 Task: Create a task  Develop a new mobile app for a delivery service , assign it to team member softage.2@softage.net in the project AgileDream and update the status of the task to  On Track  , set the priority of the task to Low
Action: Mouse moved to (70, 52)
Screenshot: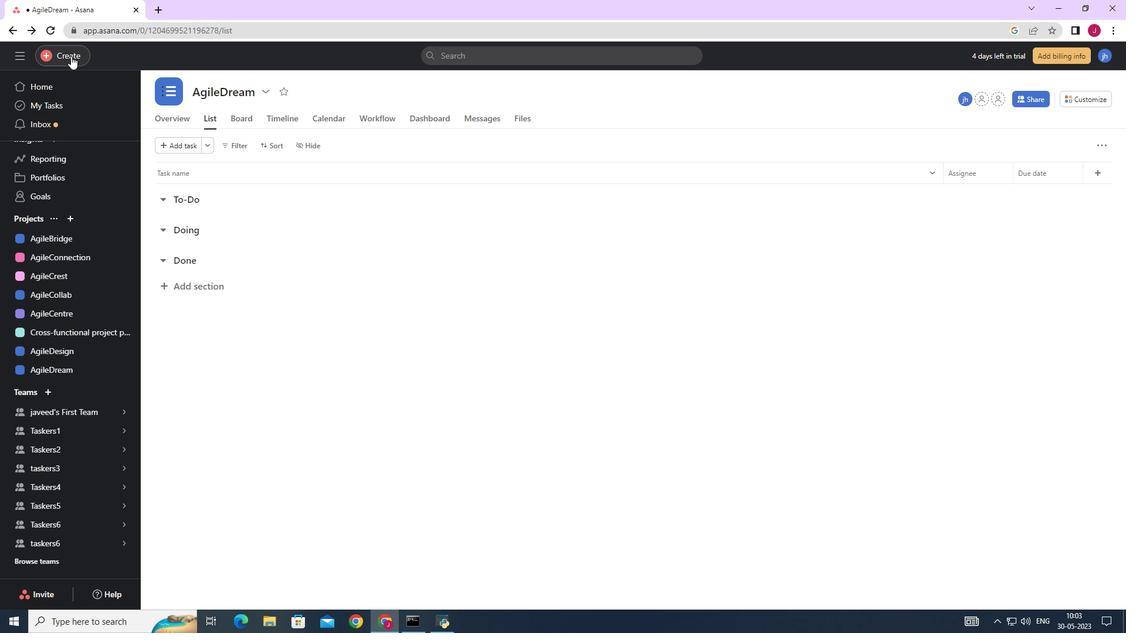 
Action: Mouse pressed left at (70, 52)
Screenshot: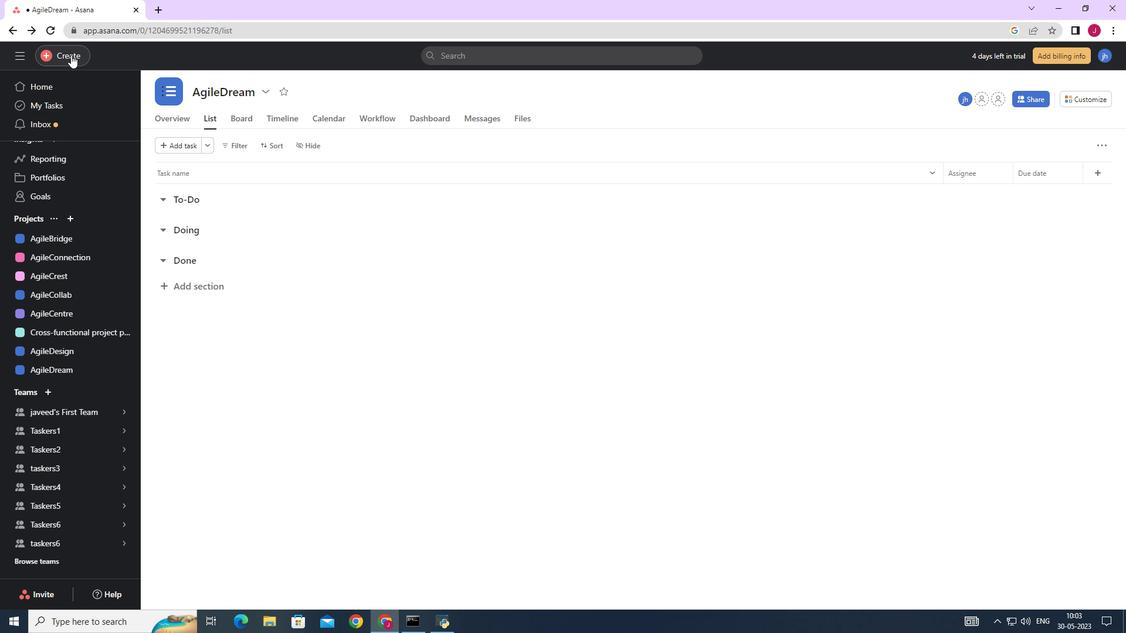 
Action: Mouse moved to (127, 55)
Screenshot: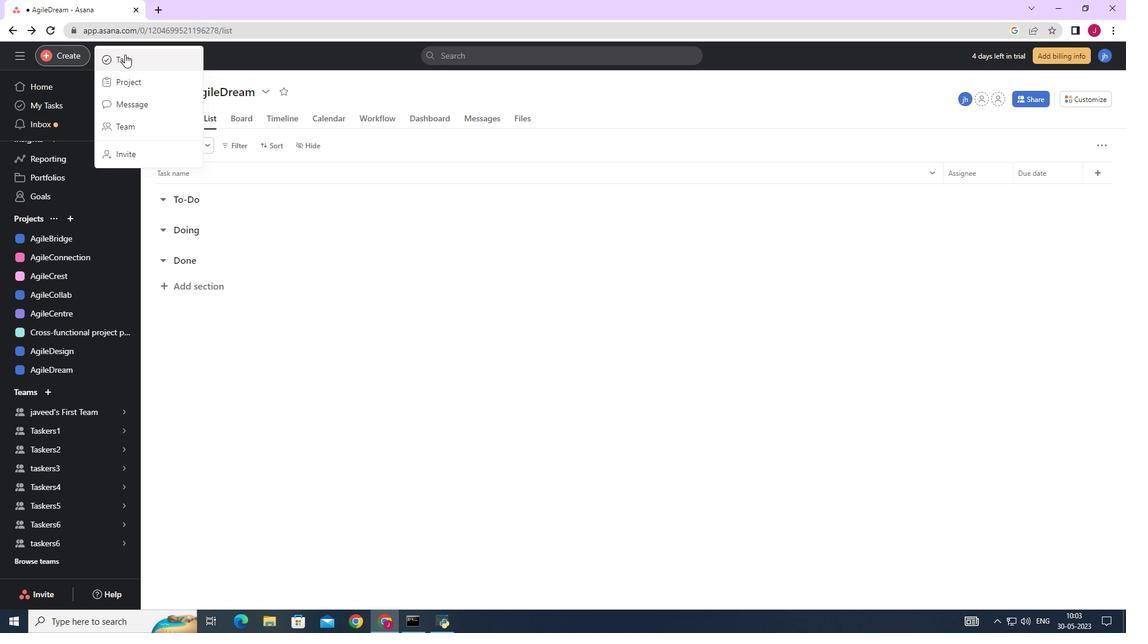 
Action: Mouse pressed left at (127, 55)
Screenshot: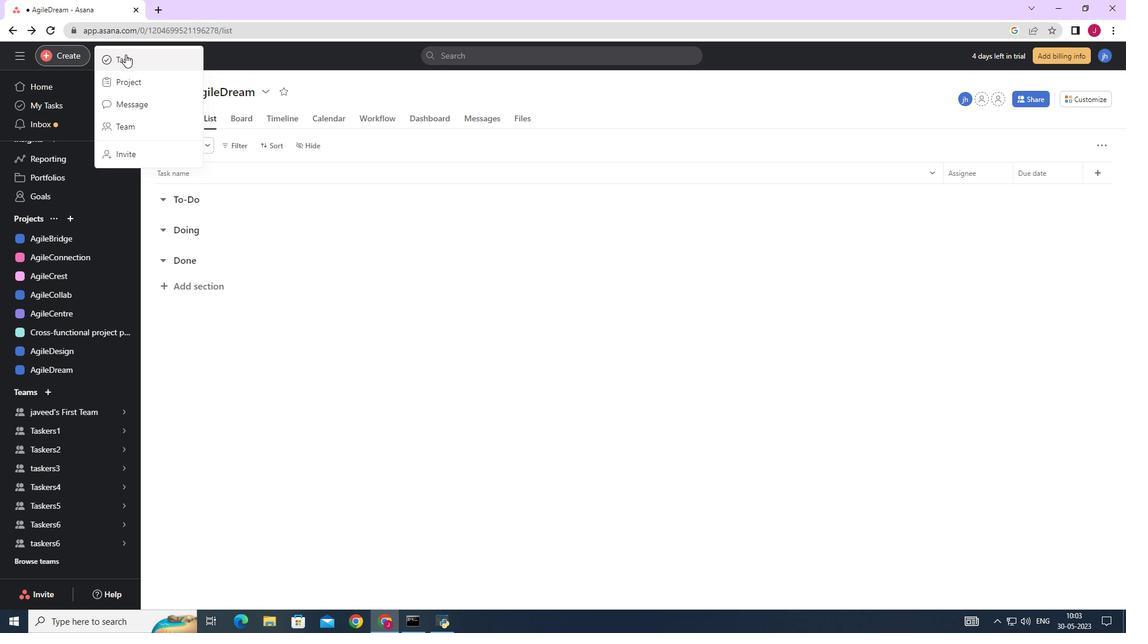
Action: Mouse moved to (917, 385)
Screenshot: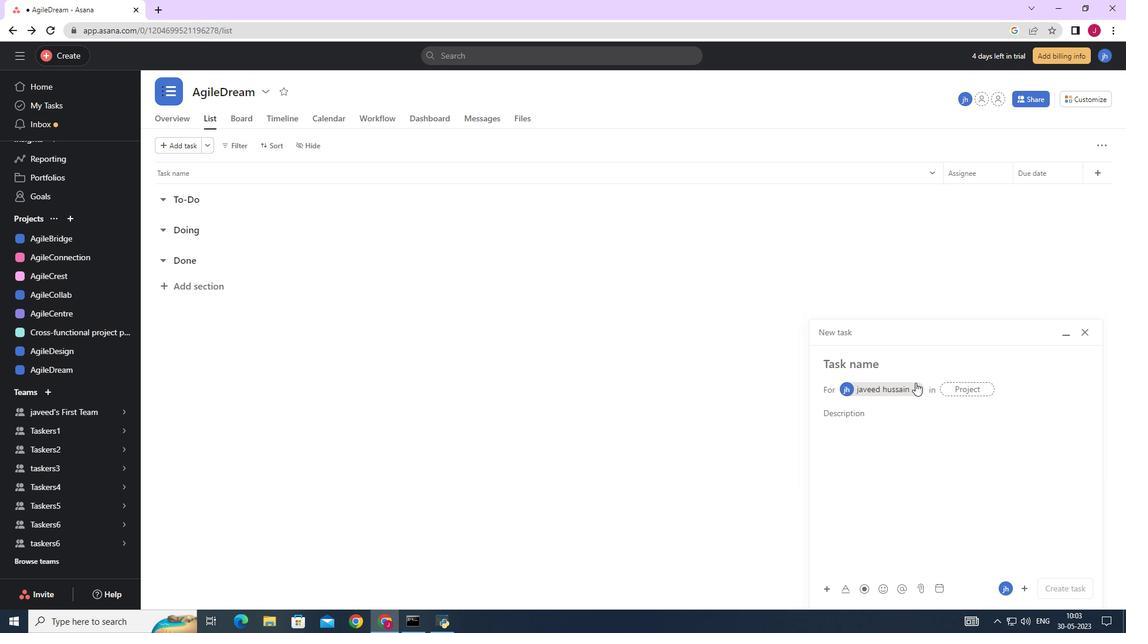 
Action: Mouse pressed left at (917, 385)
Screenshot: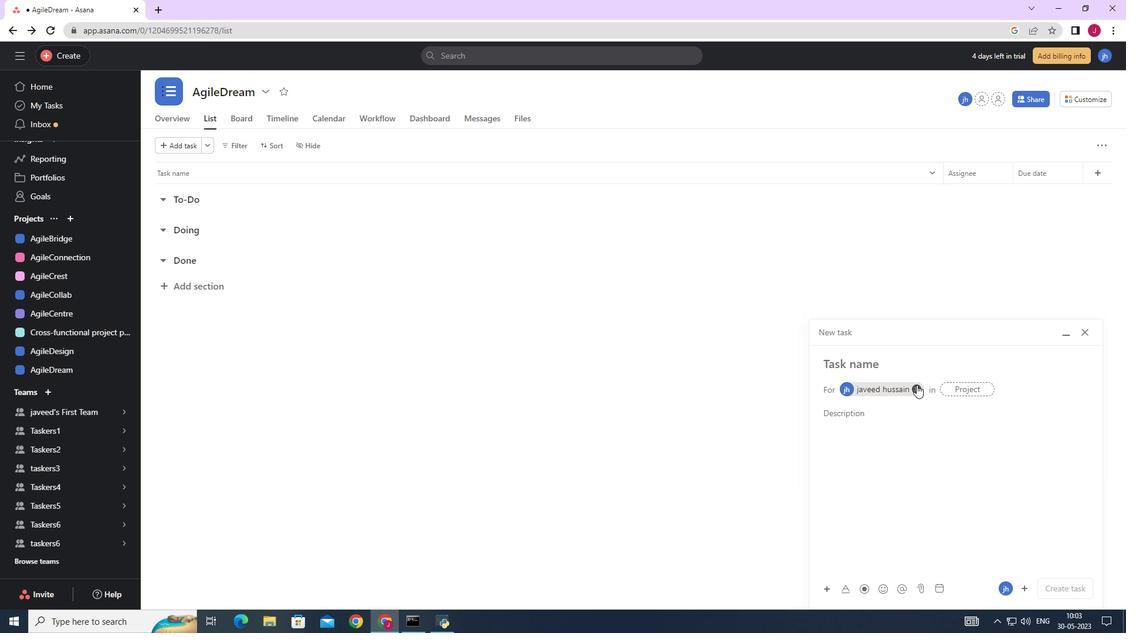 
Action: Mouse moved to (850, 362)
Screenshot: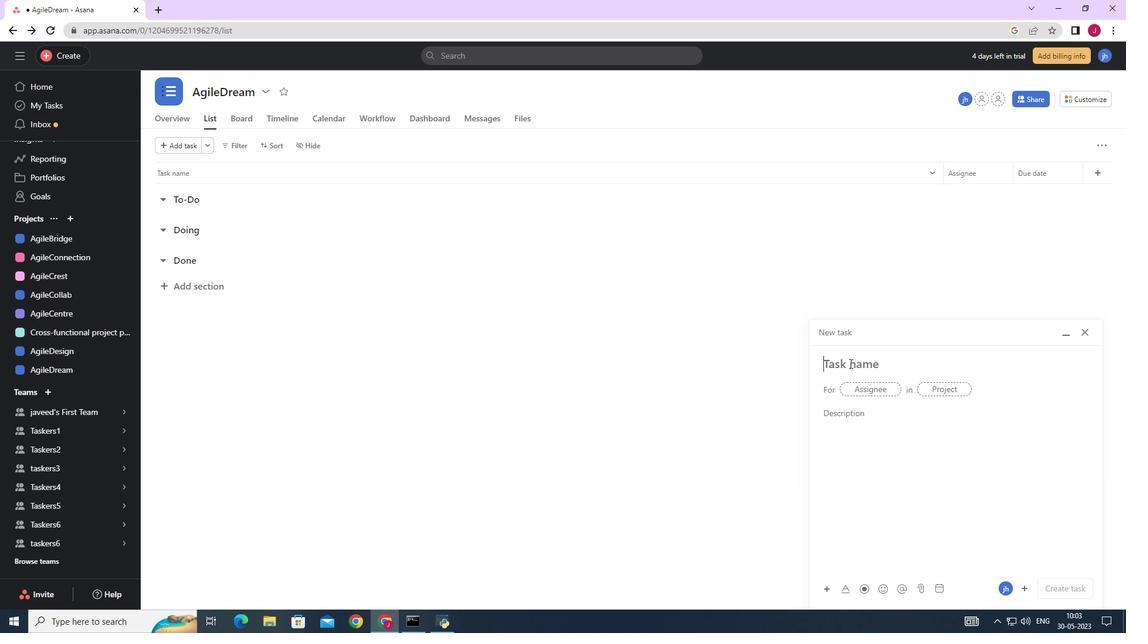 
Action: Key pressed <Key.caps_lock>D<Key.caps_lock>ev<Key.backspace>velop<Key.space>a<Key.space>new<Key.space>mobile<Key.space>app<Key.space>for<Key.space>a<Key.space>delivery<Key.space>service
Screenshot: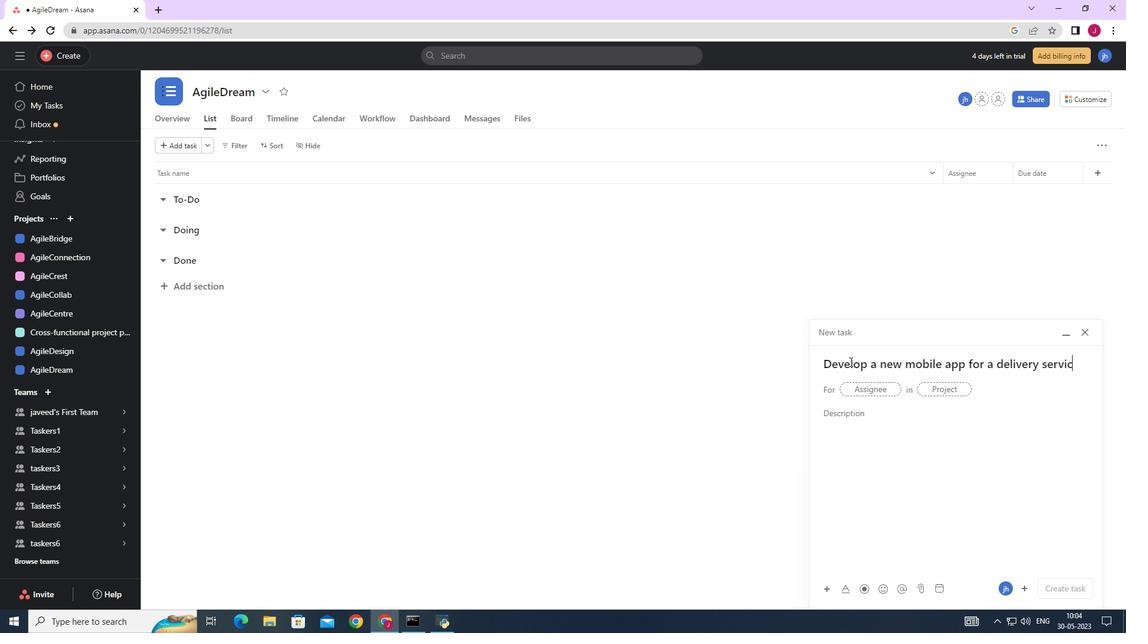 
Action: Mouse moved to (868, 391)
Screenshot: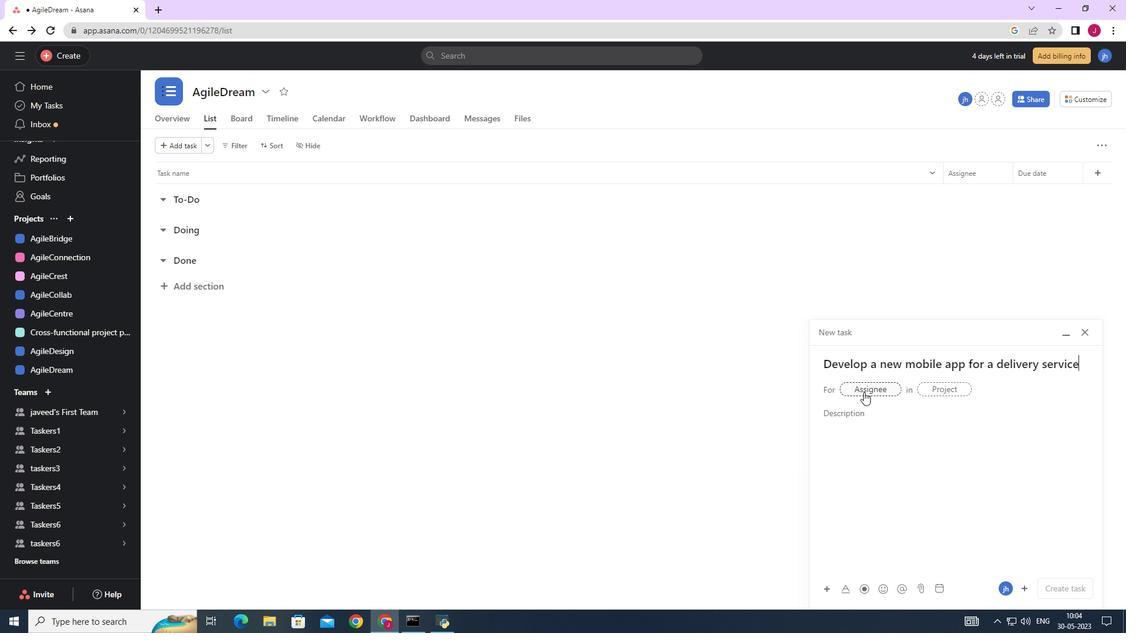 
Action: Mouse pressed left at (868, 391)
Screenshot: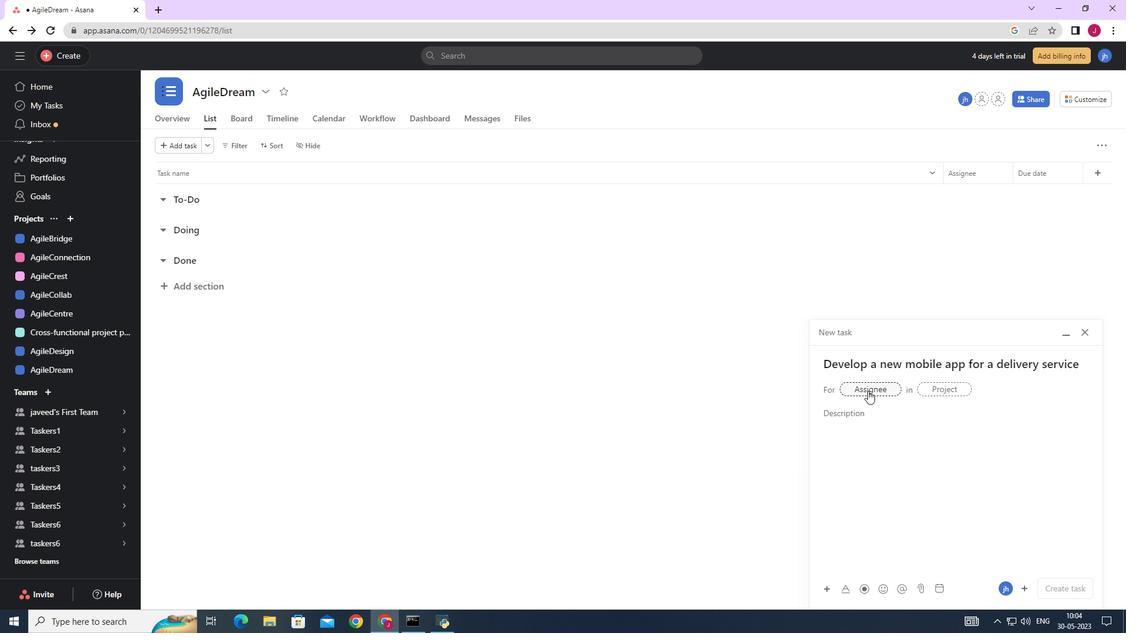 
Action: Key pressed softage.2
Screenshot: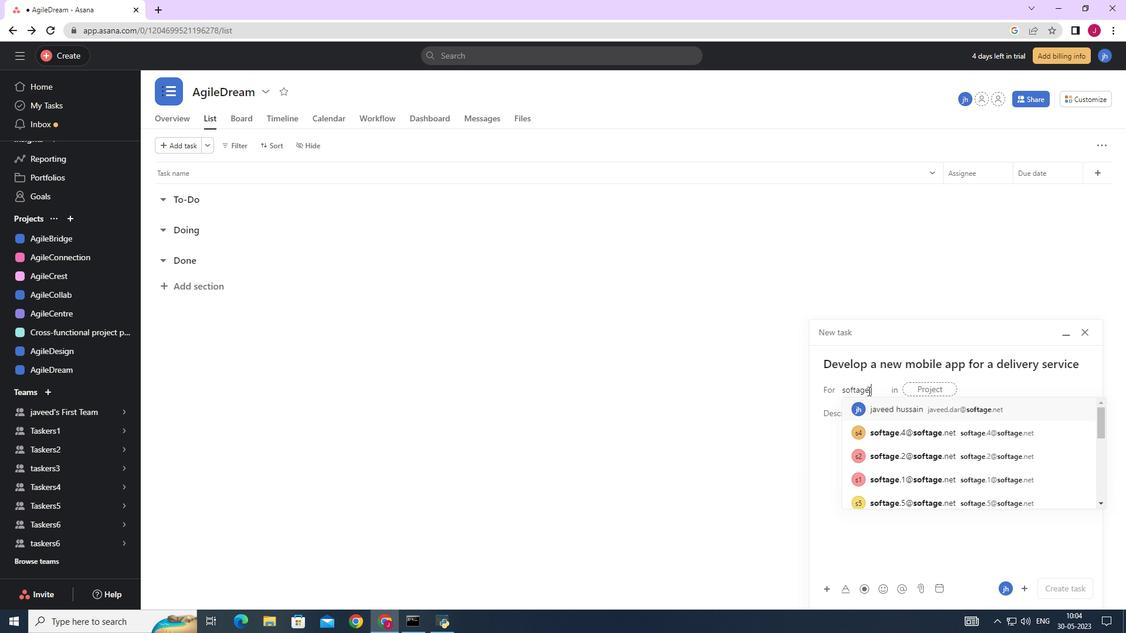 
Action: Mouse moved to (923, 405)
Screenshot: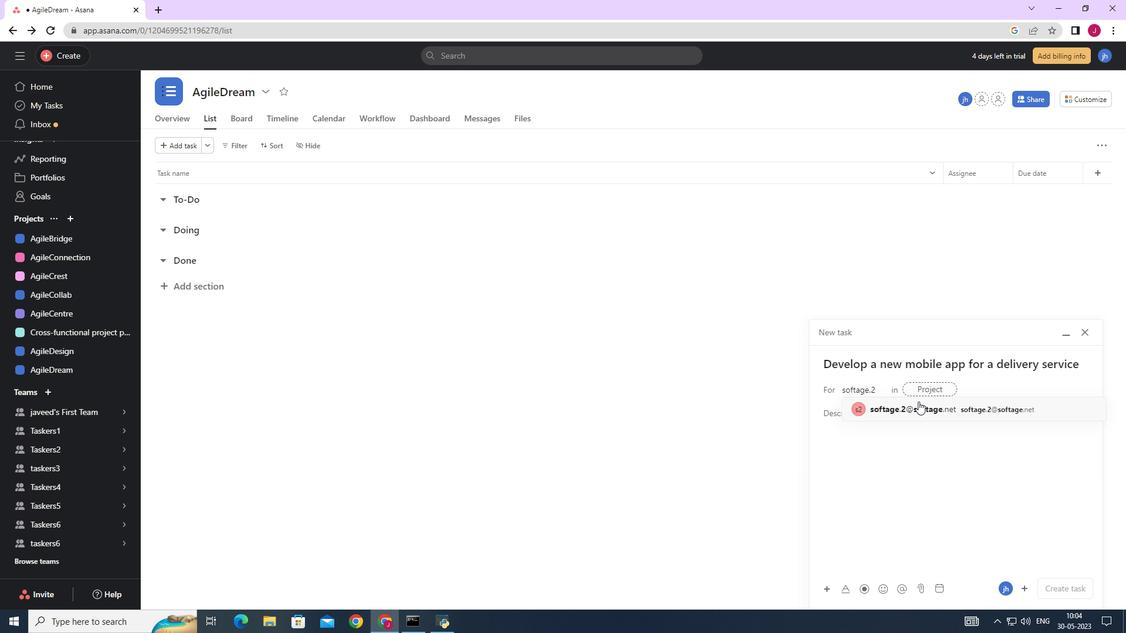 
Action: Mouse pressed left at (923, 405)
Screenshot: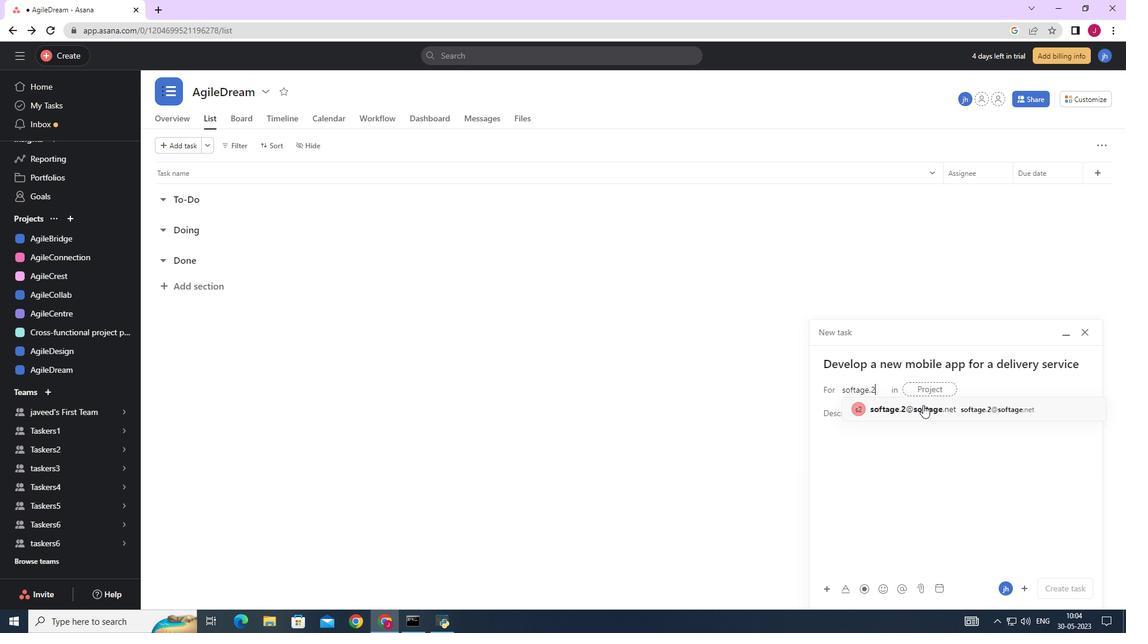
Action: Mouse moved to (775, 419)
Screenshot: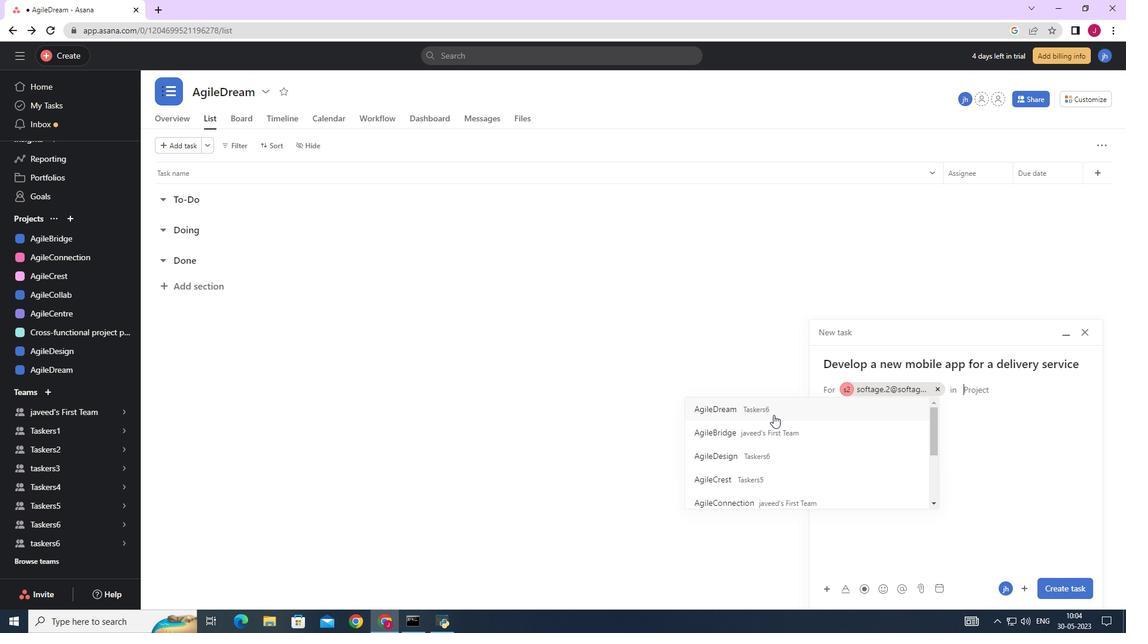 
Action: Mouse scrolled (775, 420) with delta (0, 0)
Screenshot: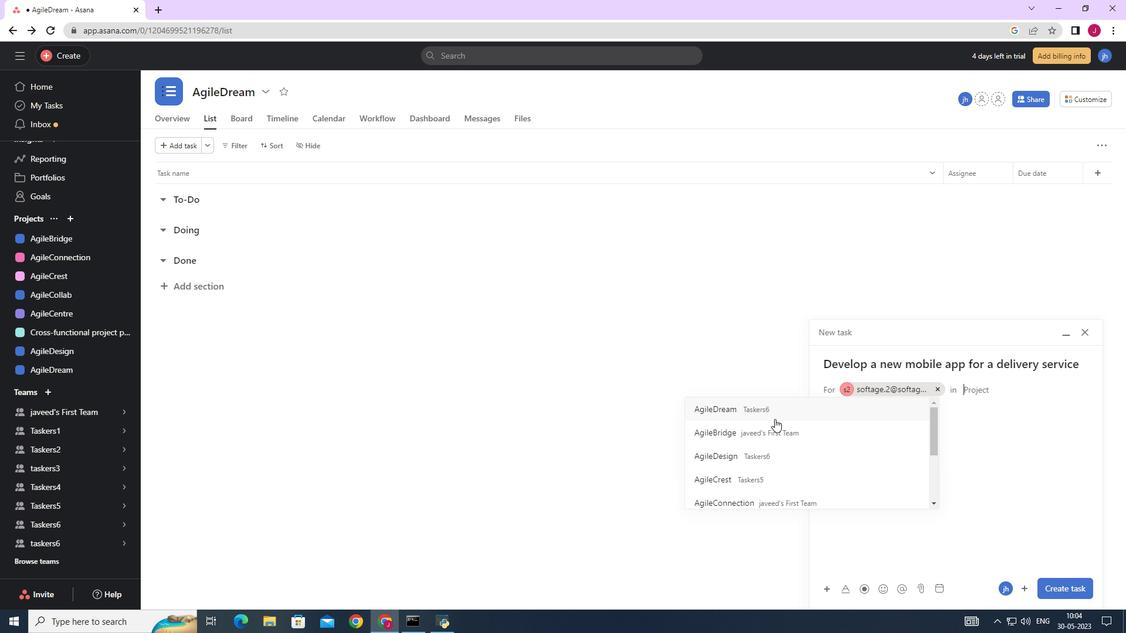 
Action: Mouse scrolled (775, 420) with delta (0, 0)
Screenshot: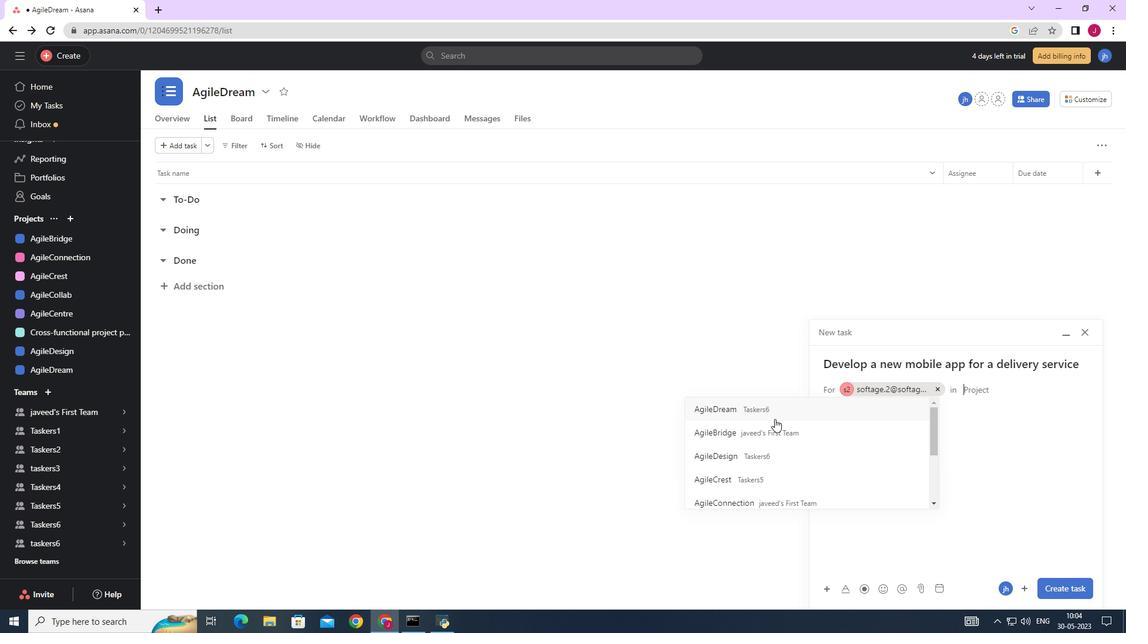 
Action: Mouse moved to (769, 406)
Screenshot: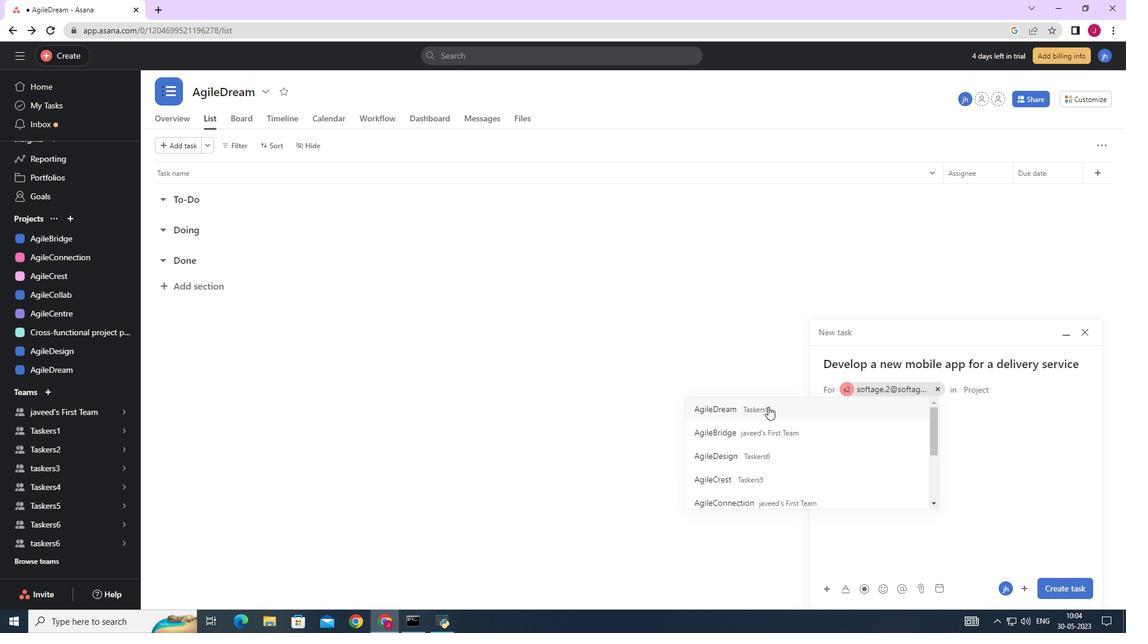 
Action: Mouse pressed left at (769, 406)
Screenshot: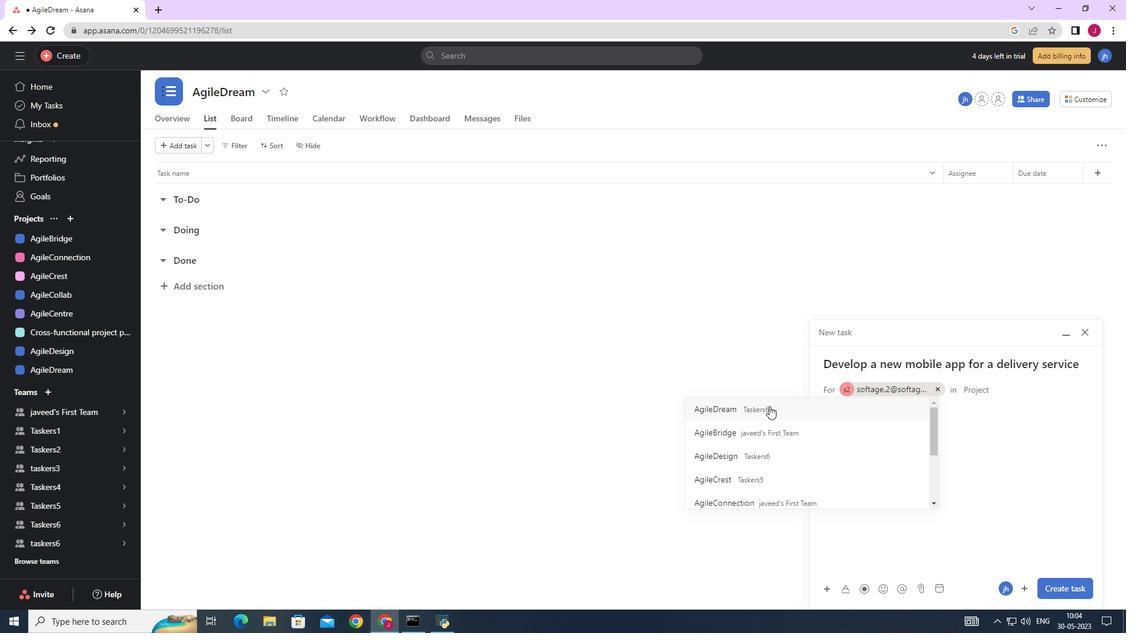 
Action: Mouse moved to (1064, 590)
Screenshot: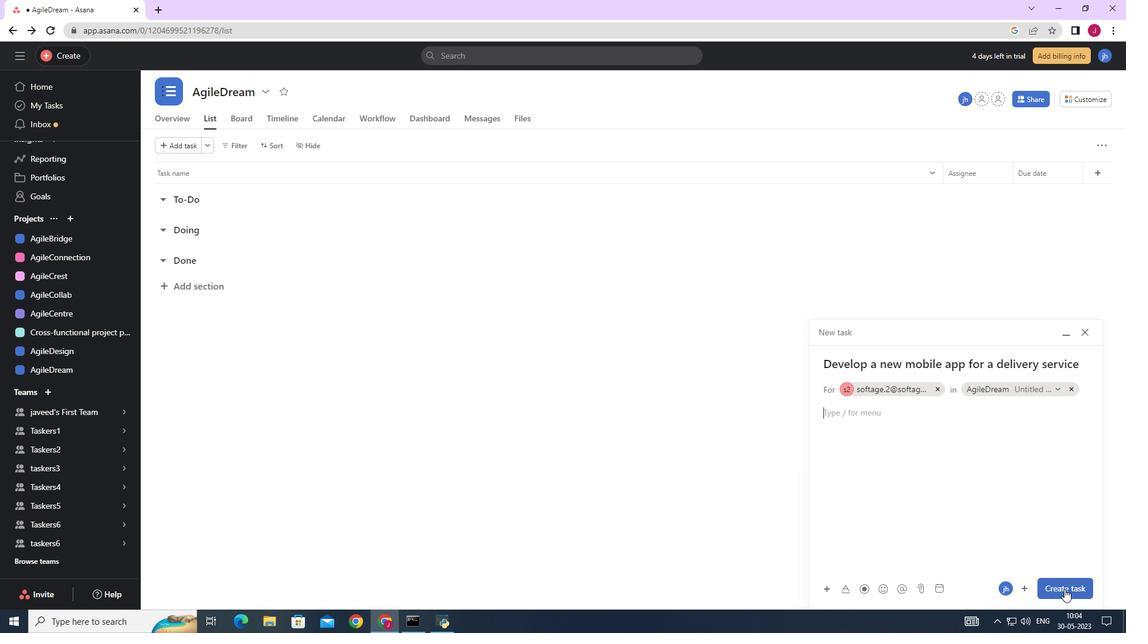 
Action: Mouse pressed left at (1064, 590)
Screenshot: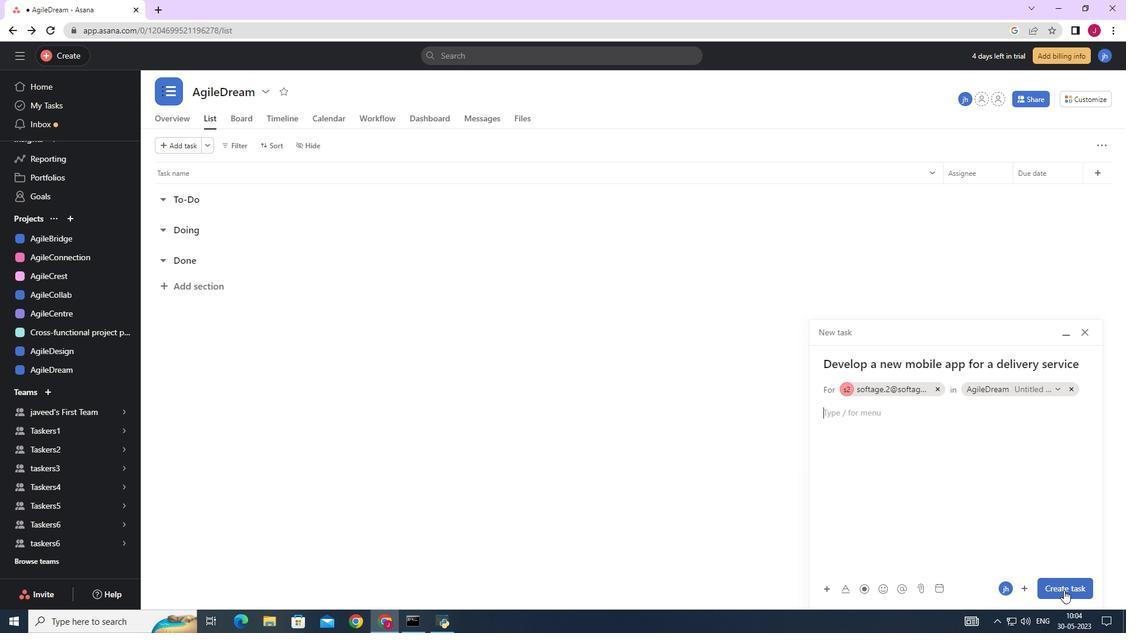 
Action: Mouse moved to (1100, 175)
Screenshot: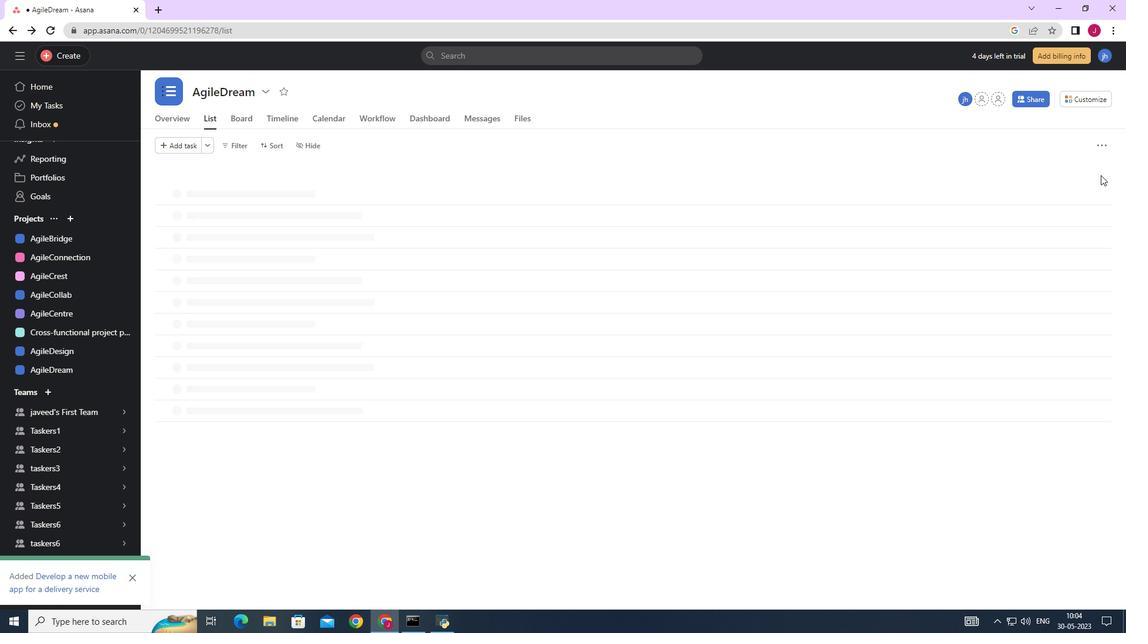 
Action: Mouse pressed left at (1100, 175)
Screenshot: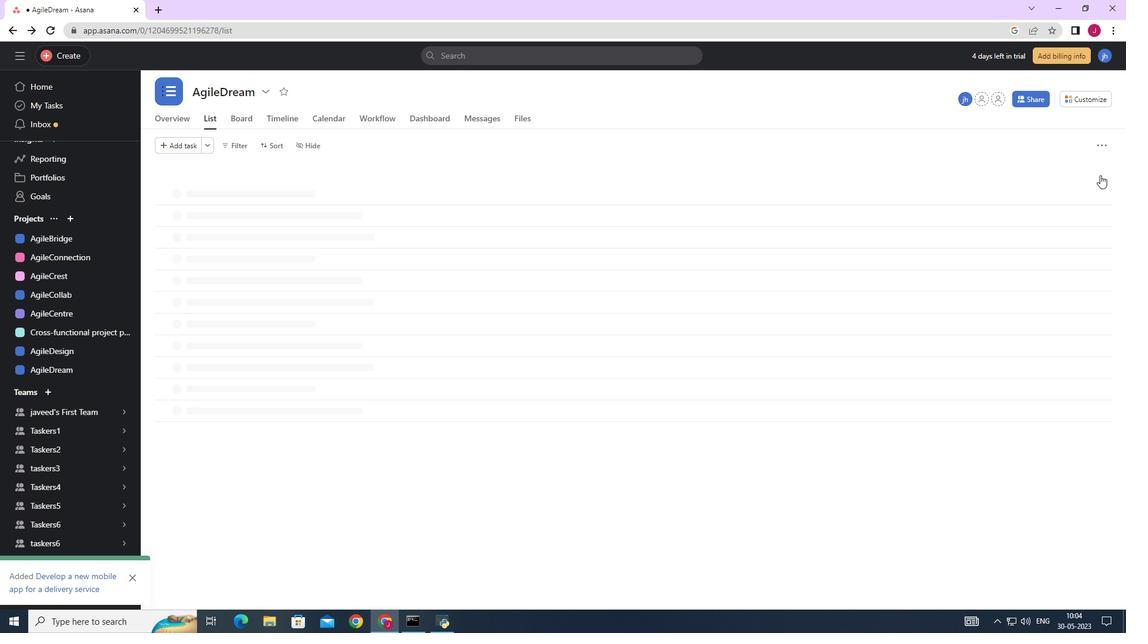 
Action: Mouse moved to (1061, 215)
Screenshot: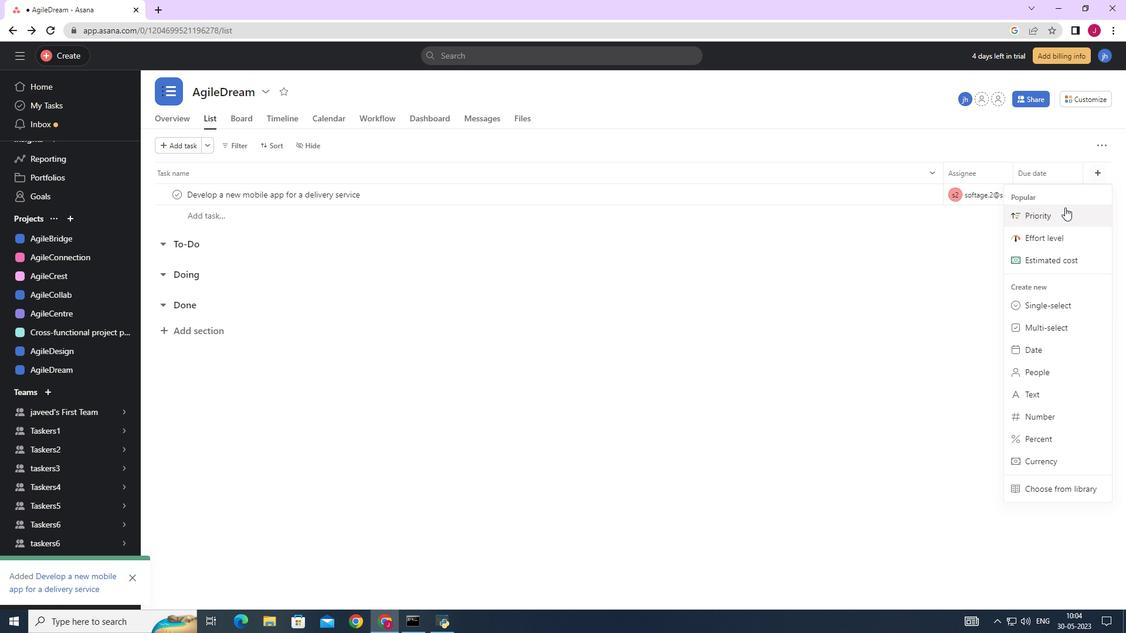 
Action: Mouse pressed left at (1061, 215)
Screenshot: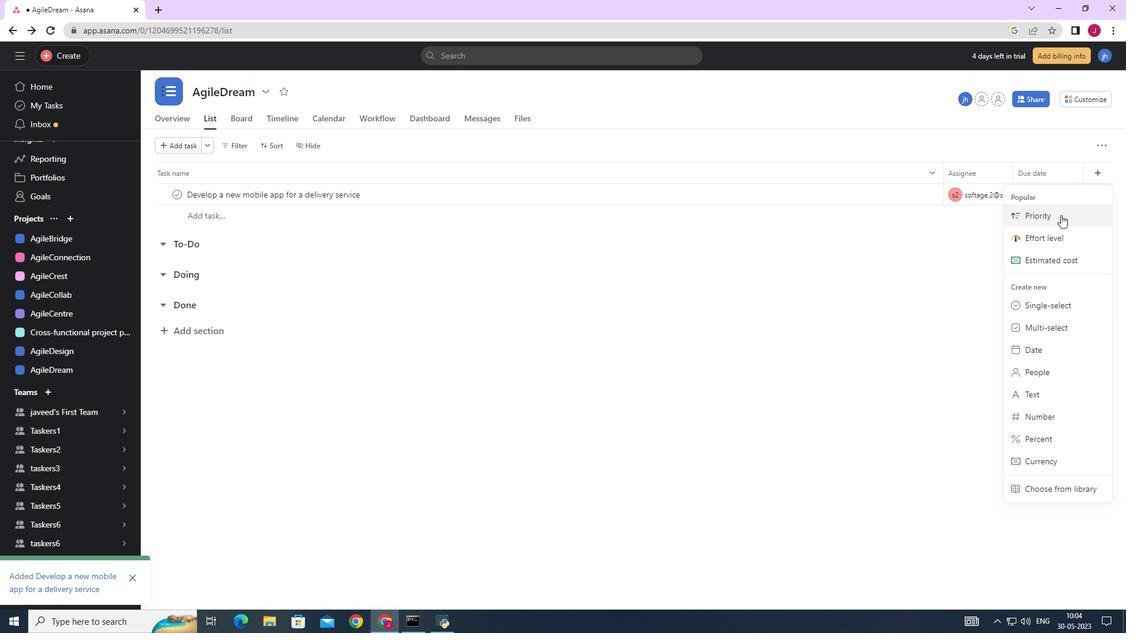 
Action: Mouse moved to (679, 396)
Screenshot: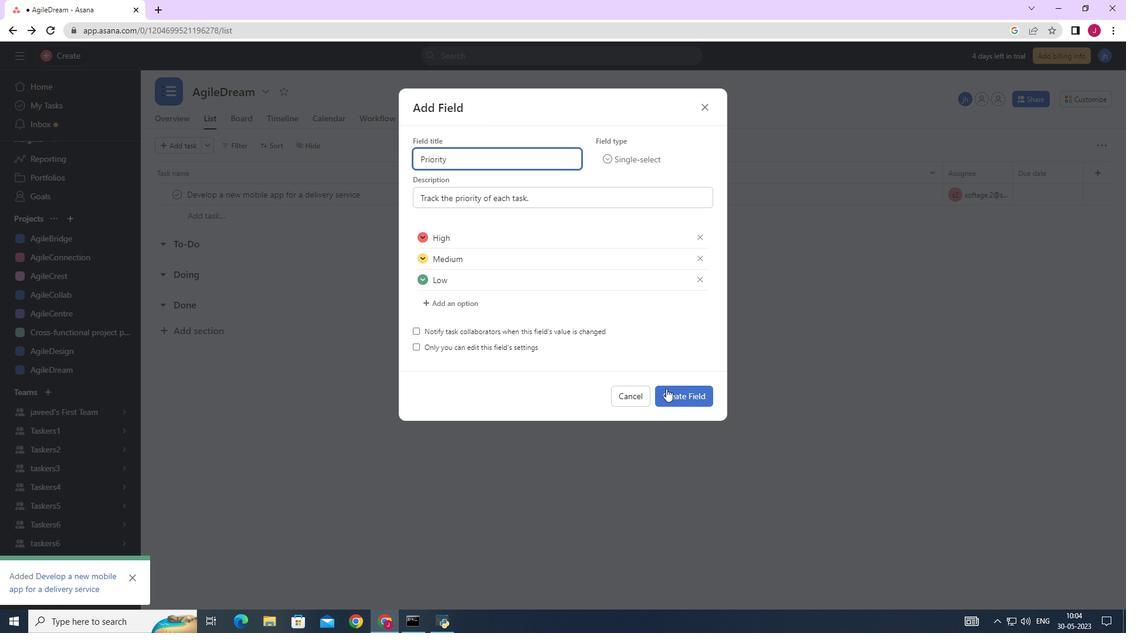 
Action: Mouse pressed left at (679, 396)
Screenshot: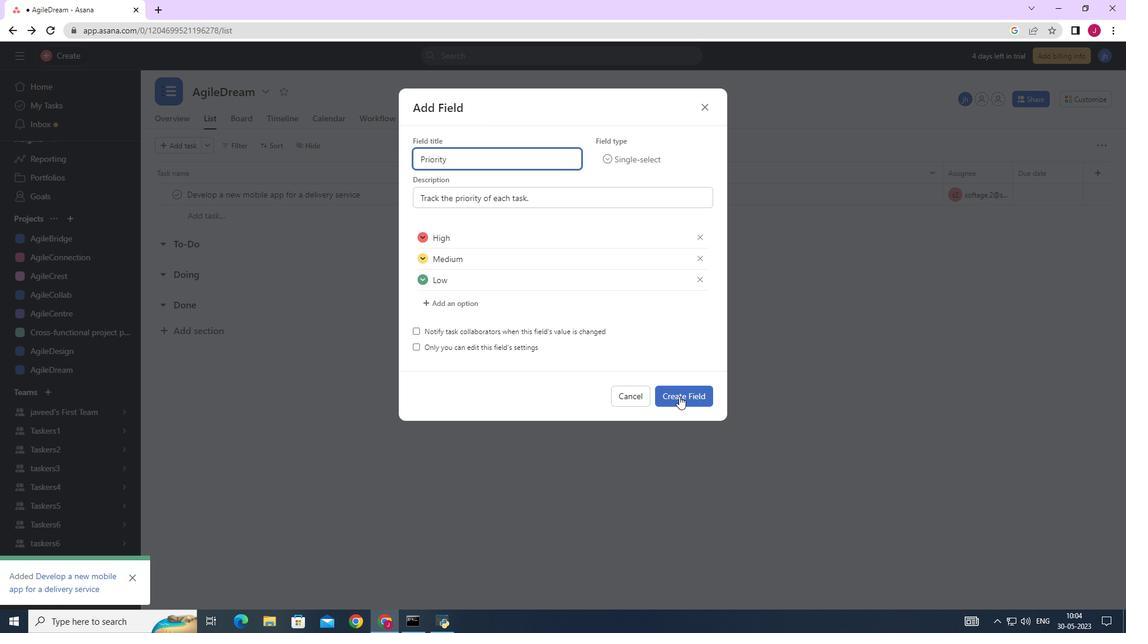 
Action: Mouse moved to (1093, 174)
Screenshot: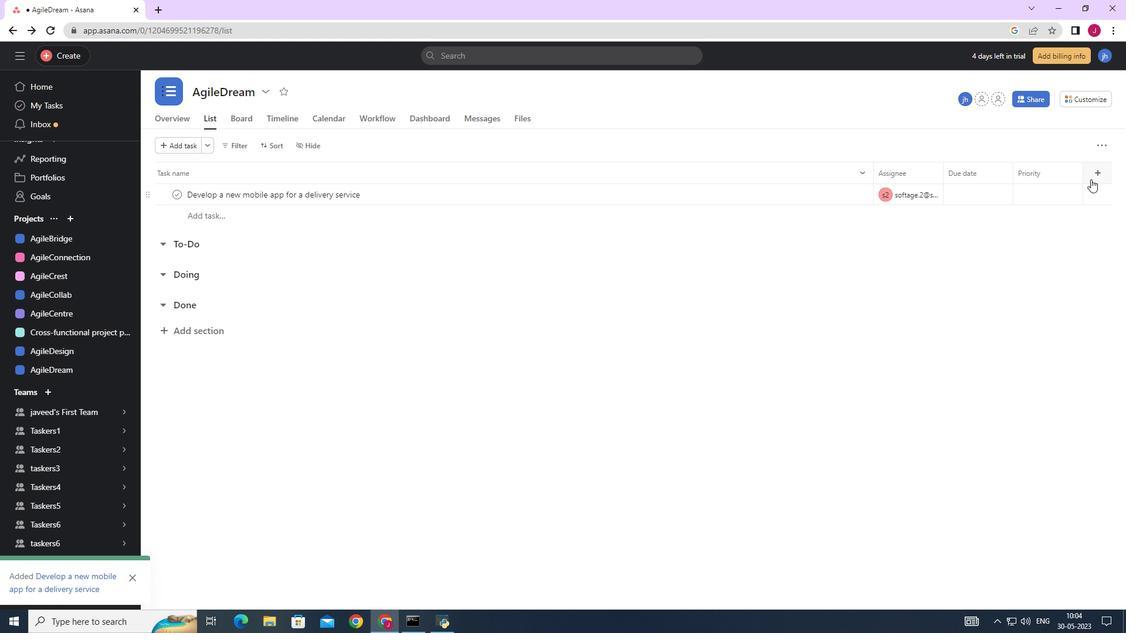 
Action: Mouse pressed left at (1093, 174)
Screenshot: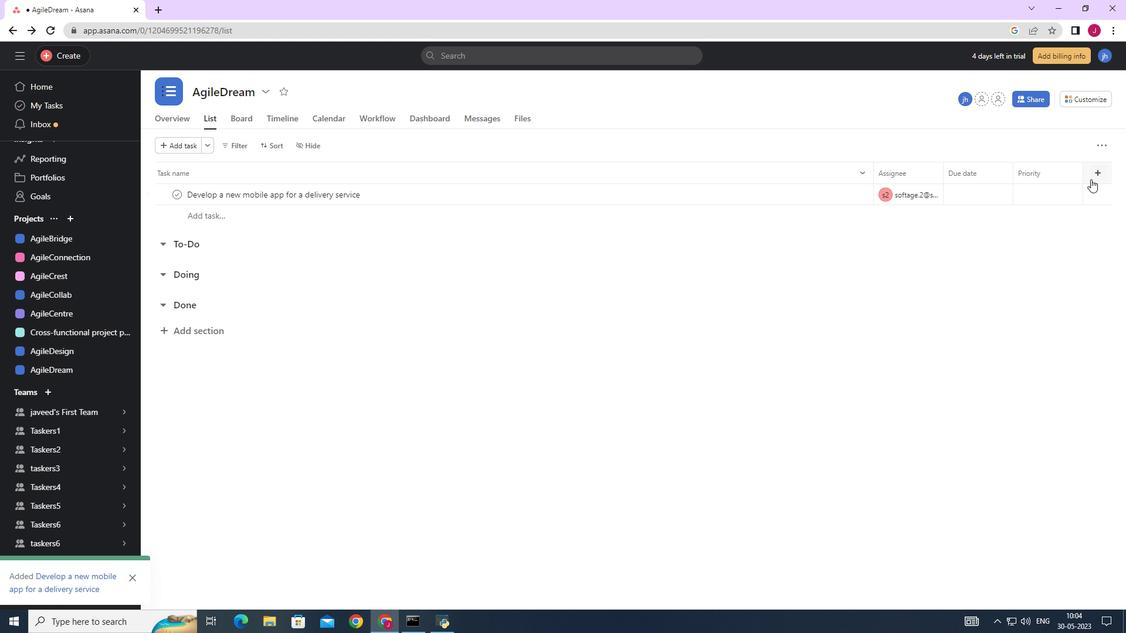 
Action: Mouse moved to (1041, 306)
Screenshot: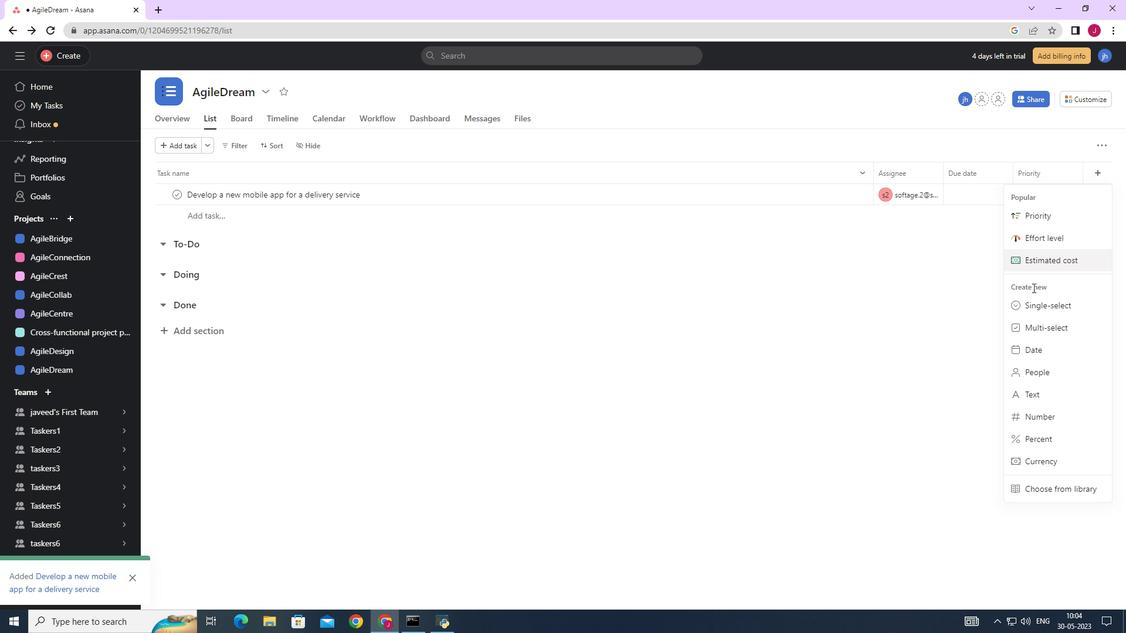 
Action: Mouse pressed left at (1041, 306)
Screenshot: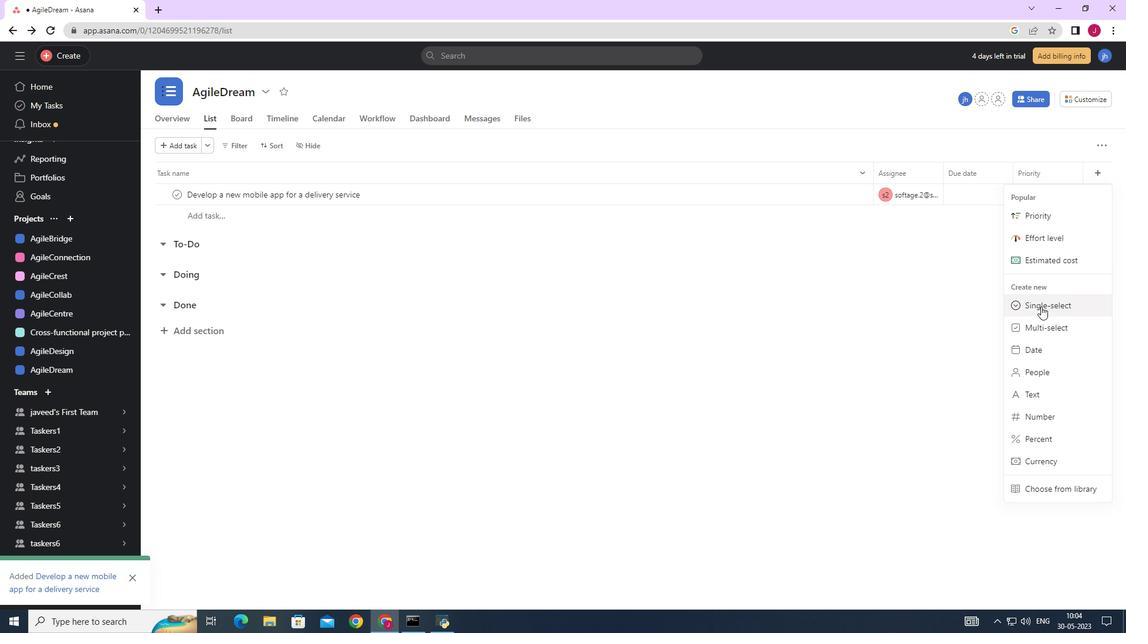 
Action: Mouse moved to (468, 171)
Screenshot: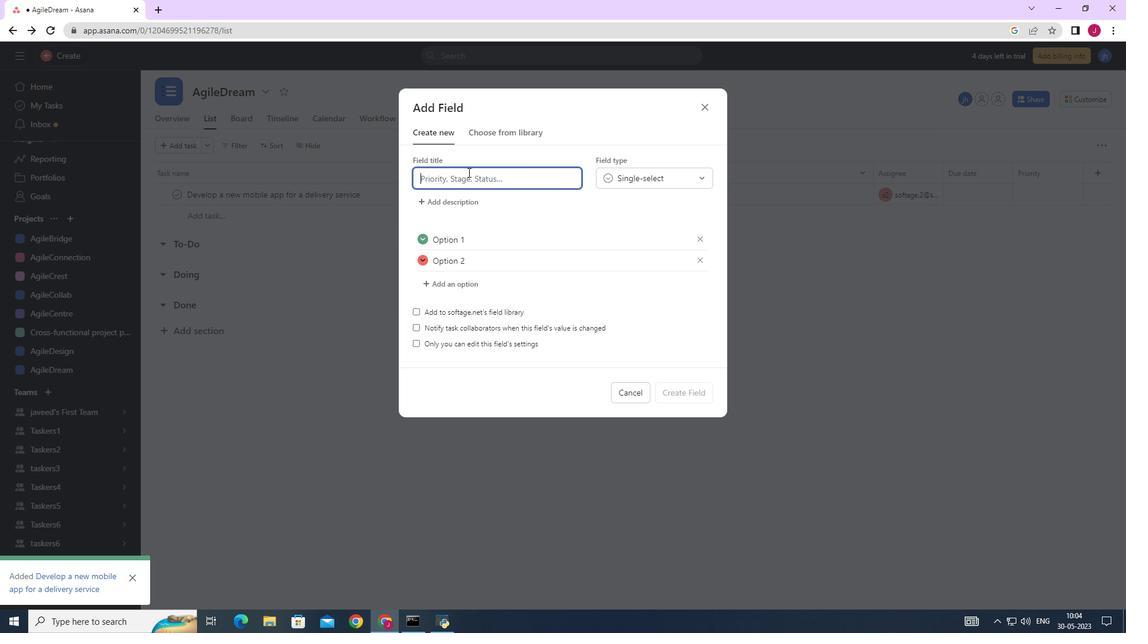 
Action: Key pressed status
Screenshot: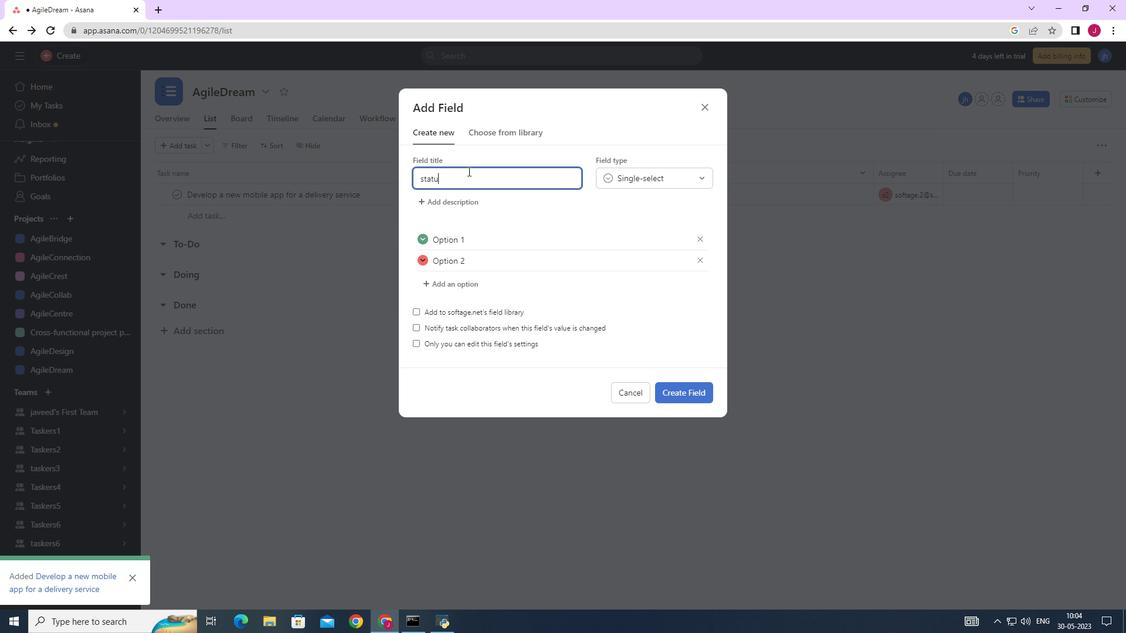 
Action: Mouse moved to (473, 238)
Screenshot: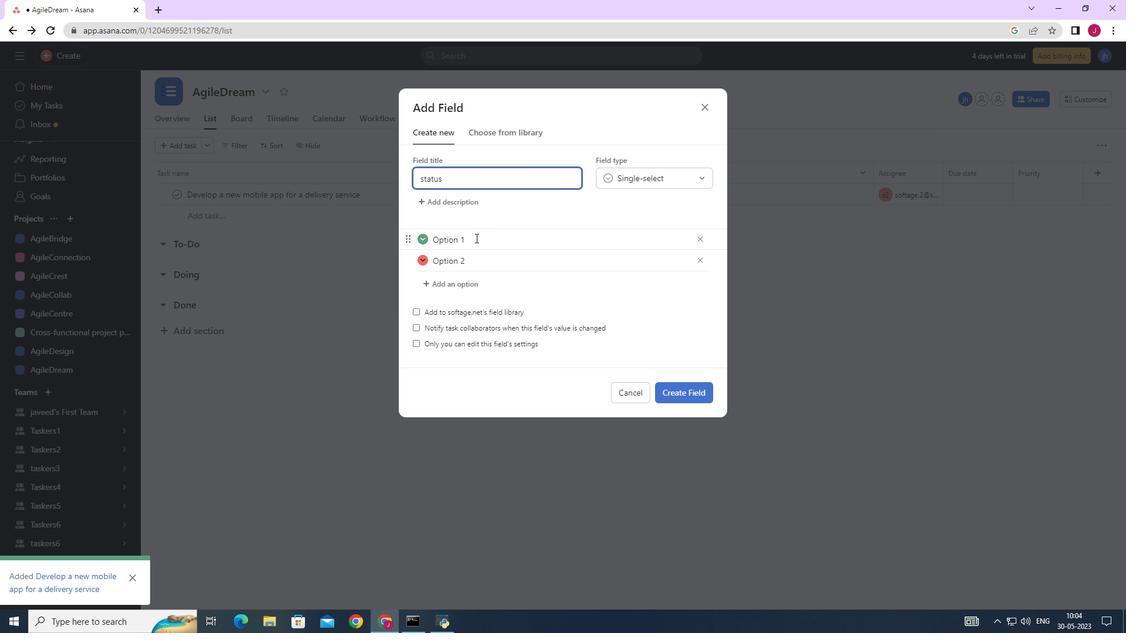 
Action: Mouse pressed left at (473, 238)
Screenshot: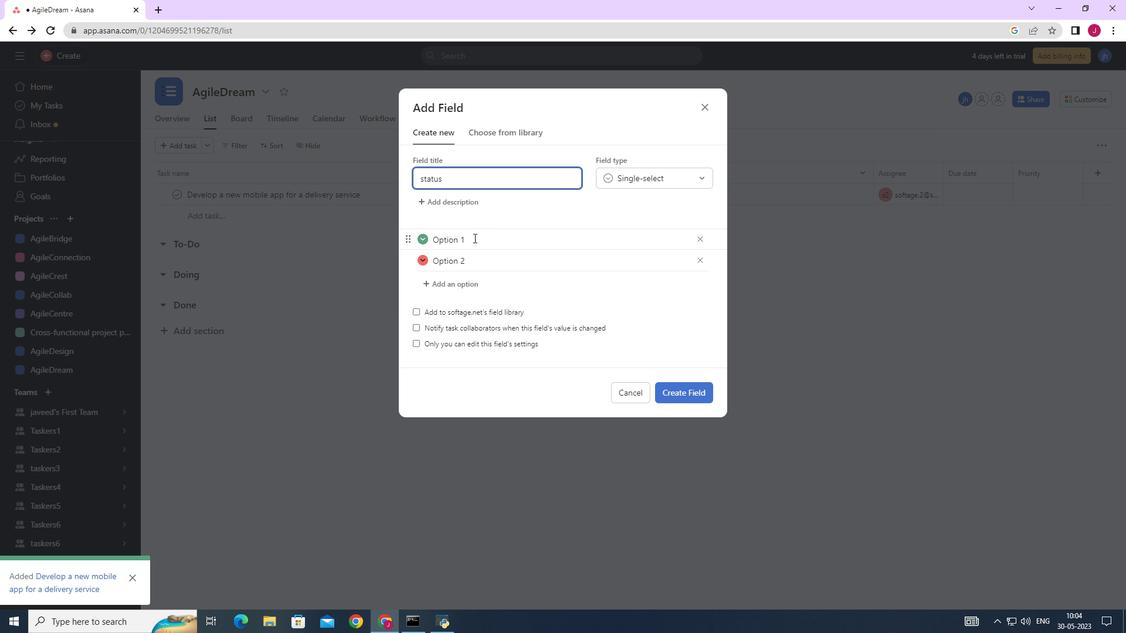 
Action: Key pressed <Key.backspace><Key.backspace><Key.backspace><Key.backspace><Key.backspace><Key.backspace><Key.backspace><Key.backspace><Key.caps_lock>O<Key.caps_lock>n<Key.space>track
Screenshot: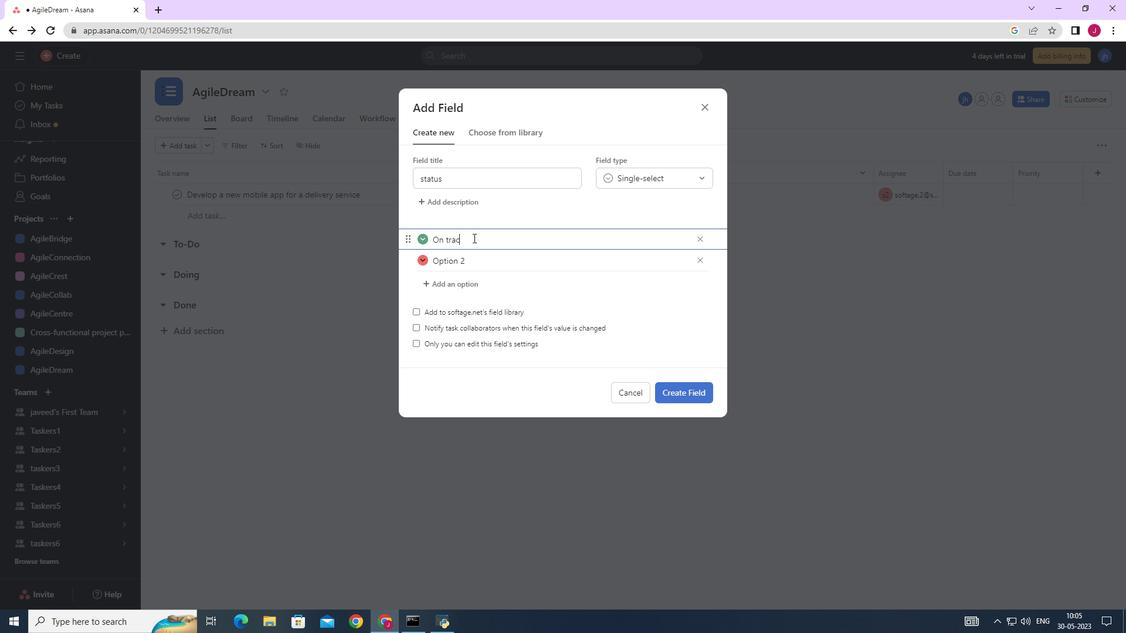 
Action: Mouse moved to (483, 265)
Screenshot: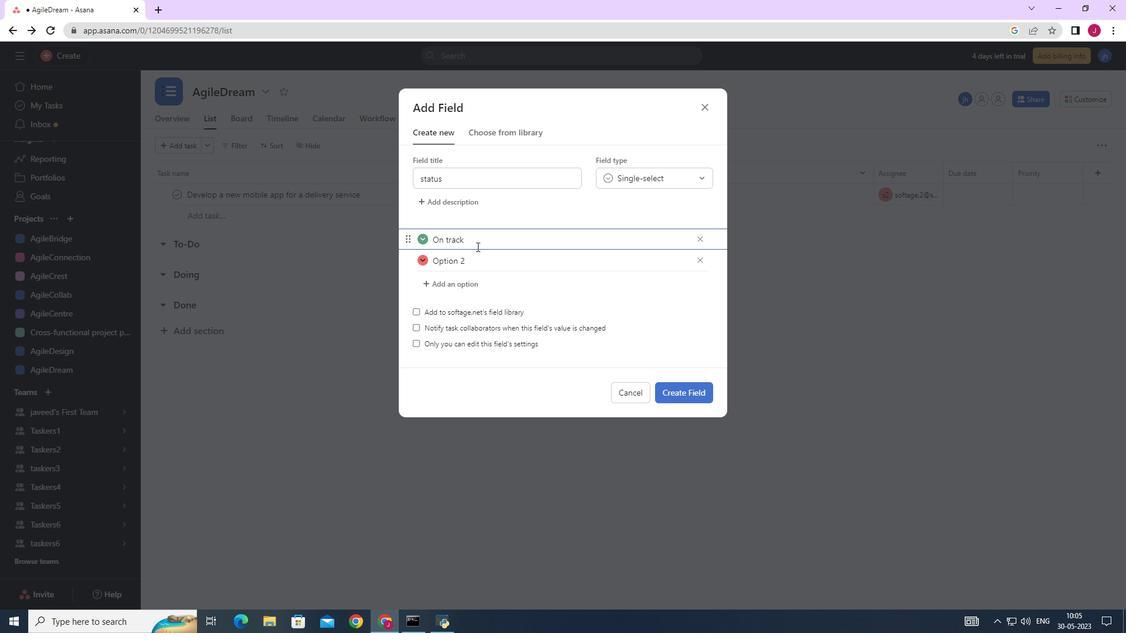 
Action: Mouse pressed left at (483, 265)
Screenshot: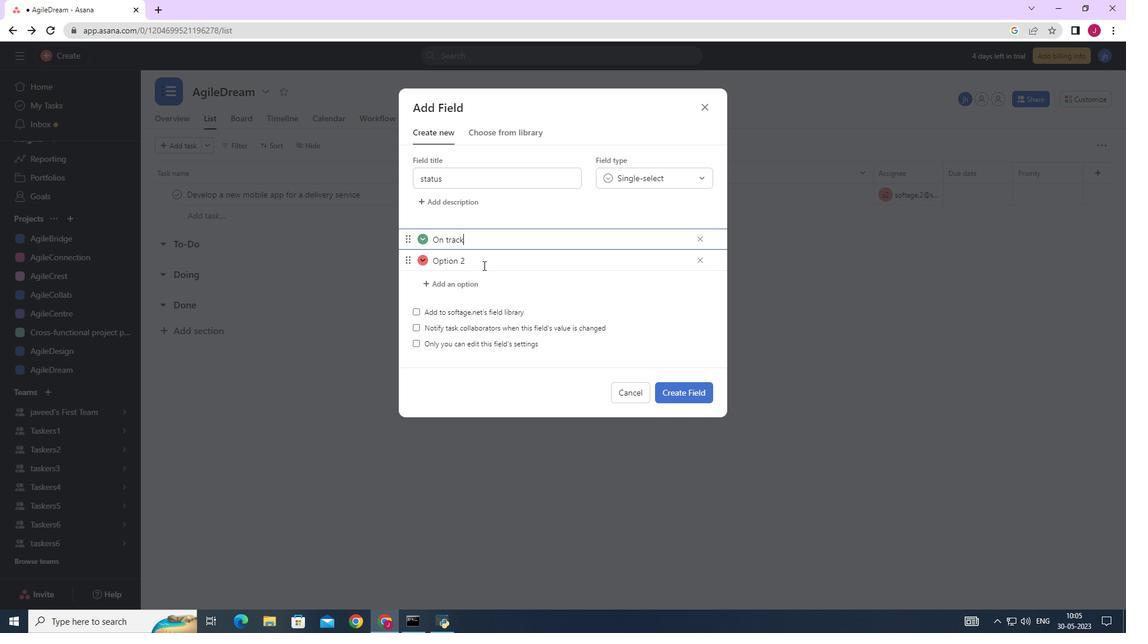 
Action: Key pressed <Key.backspace><Key.backspace><Key.backspace><Key.backspace><Key.backspace><Key.backspace><Key.backspace><Key.backspace><Key.caps_lock>O<Key.caps_lock>ff<Key.space>track
Screenshot: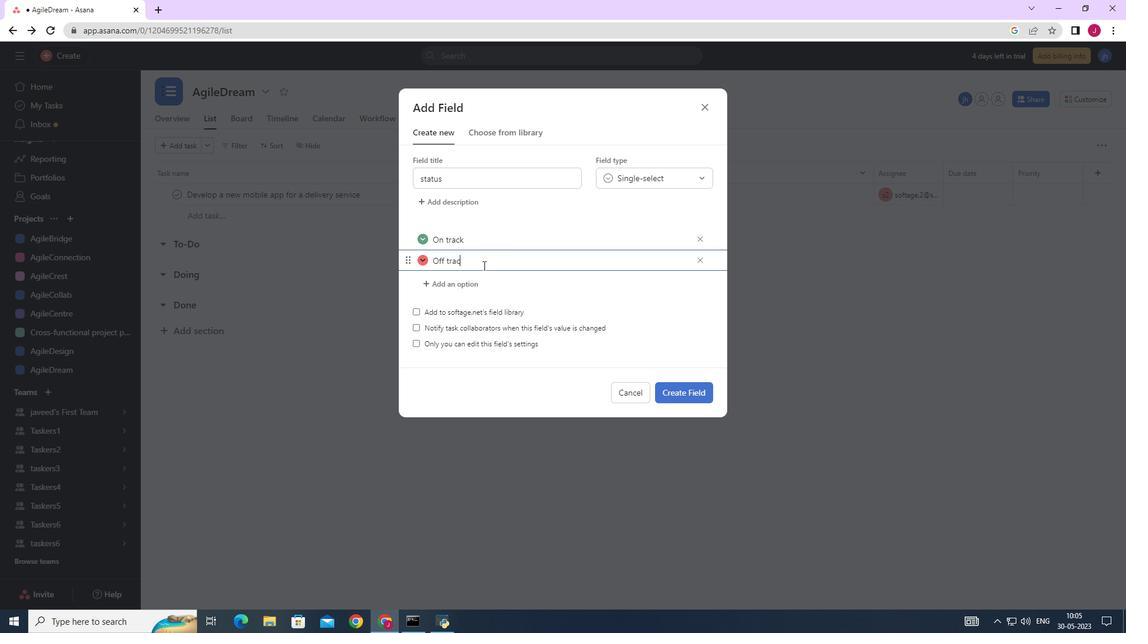 
Action: Mouse moved to (464, 279)
Screenshot: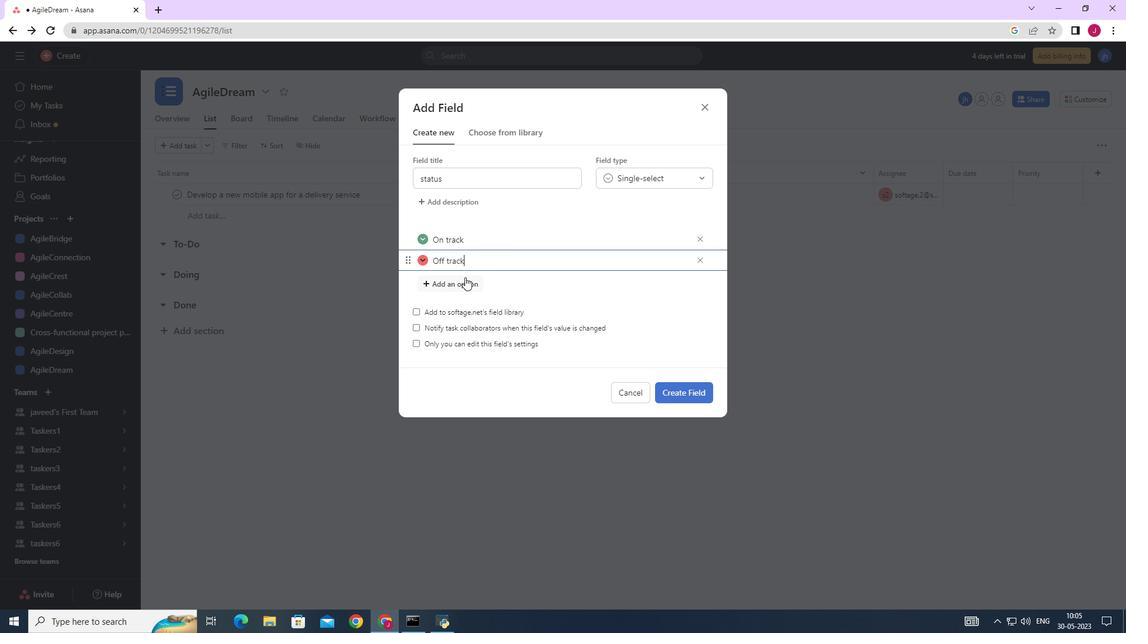 
Action: Mouse pressed left at (464, 279)
Screenshot: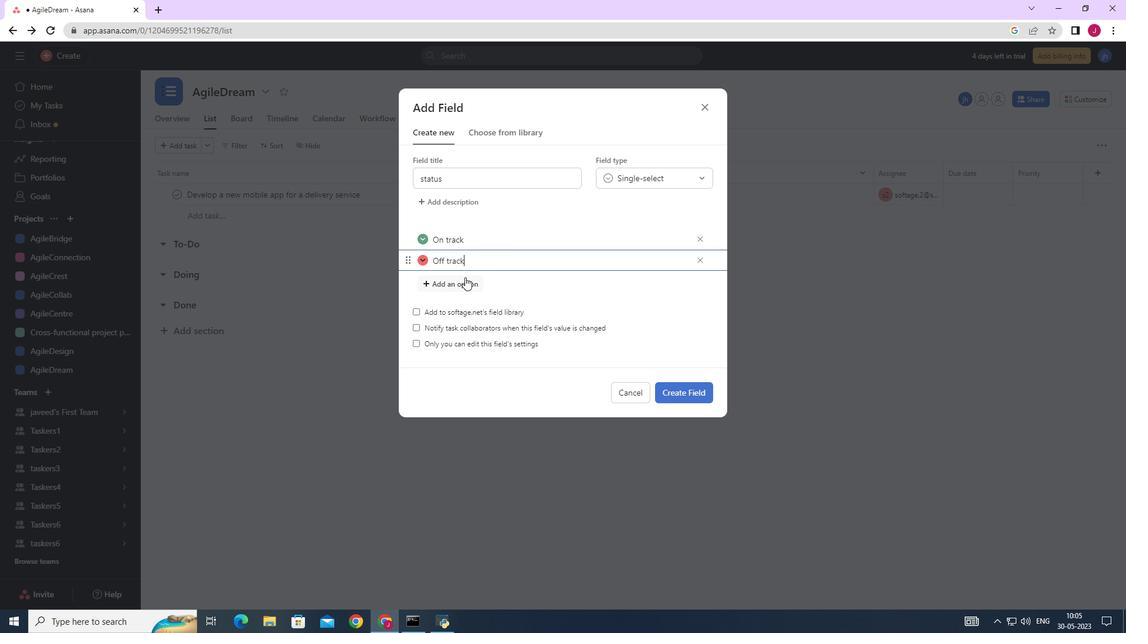 
Action: Mouse moved to (462, 280)
Screenshot: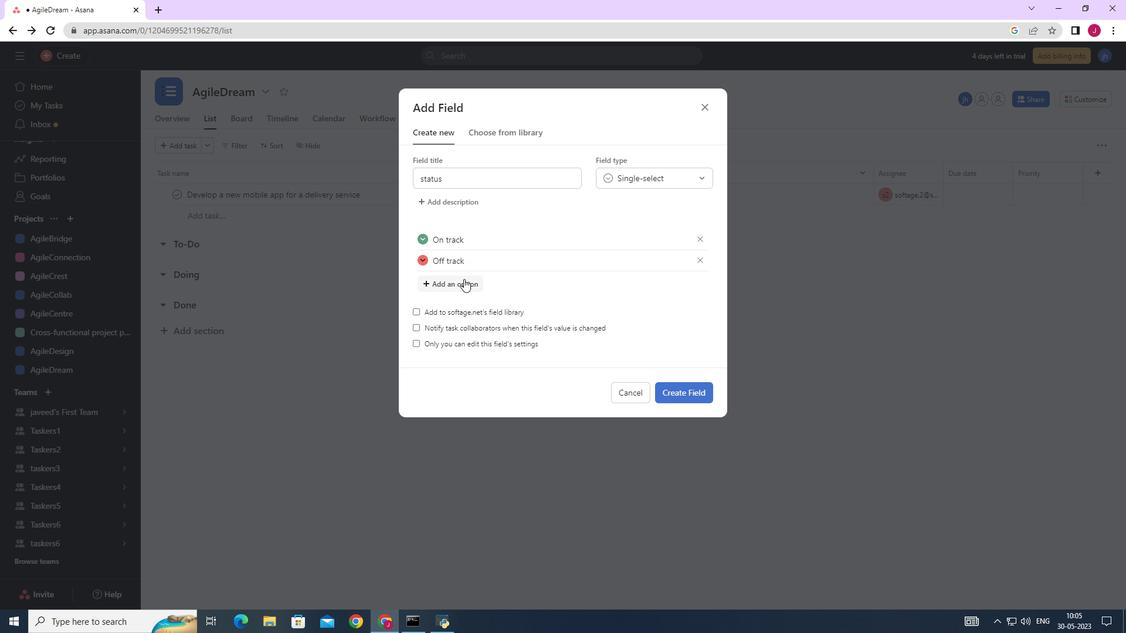 
Action: Key pressed <Key.caps_lock>A<Key.caps_lock>t<Key.space><Key.caps_lock>R<Key.caps_lock>isk
Screenshot: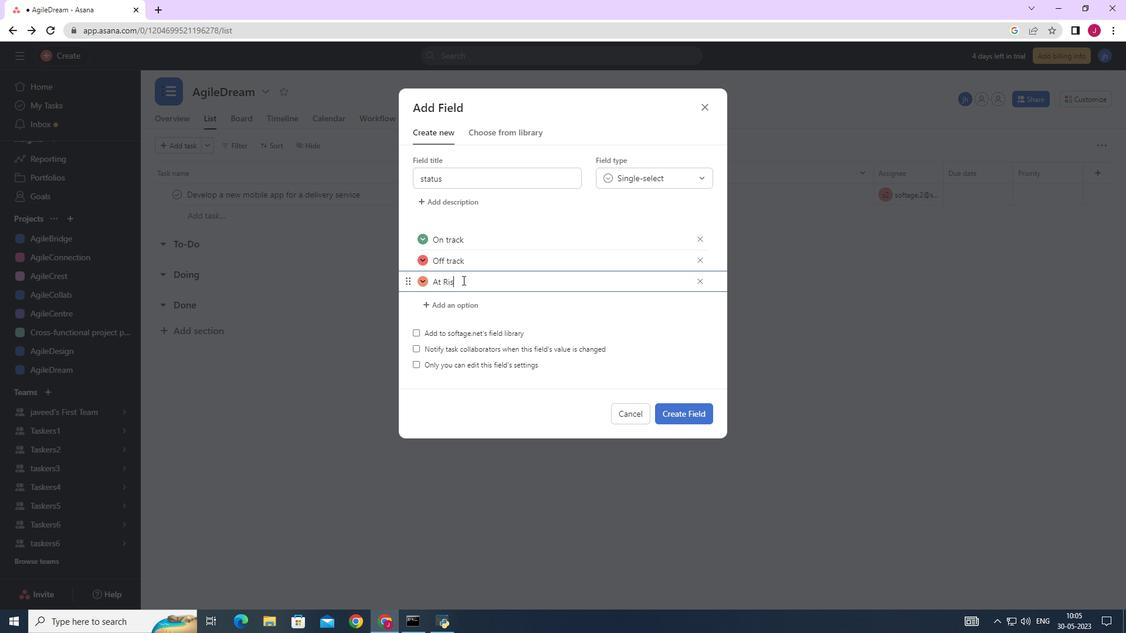 
Action: Mouse moved to (685, 413)
Screenshot: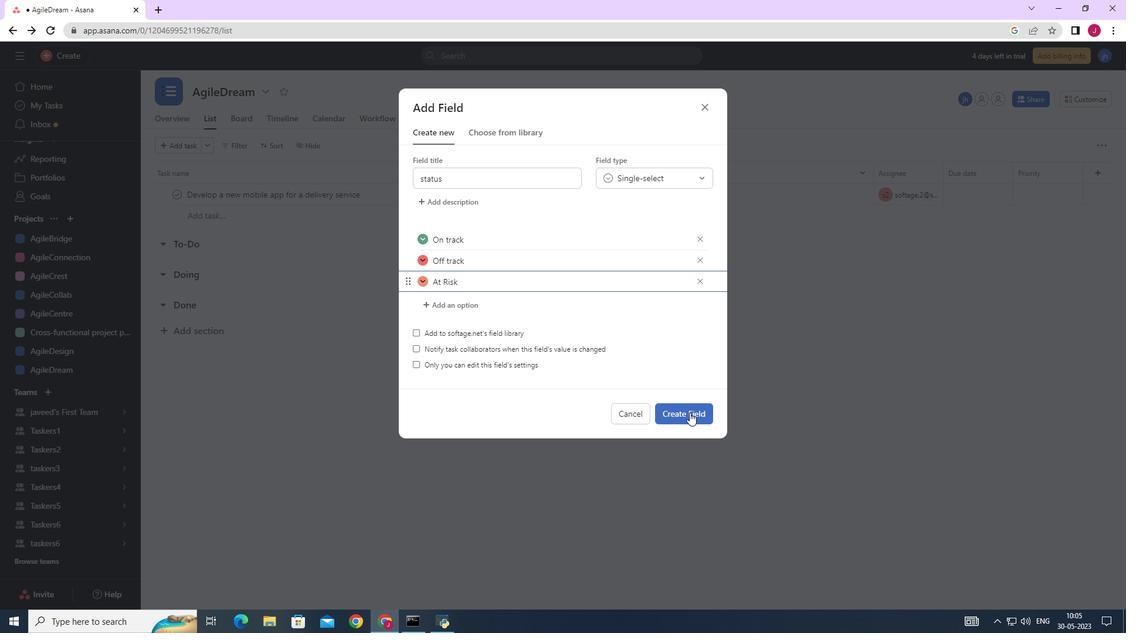 
Action: Mouse pressed left at (685, 413)
Screenshot: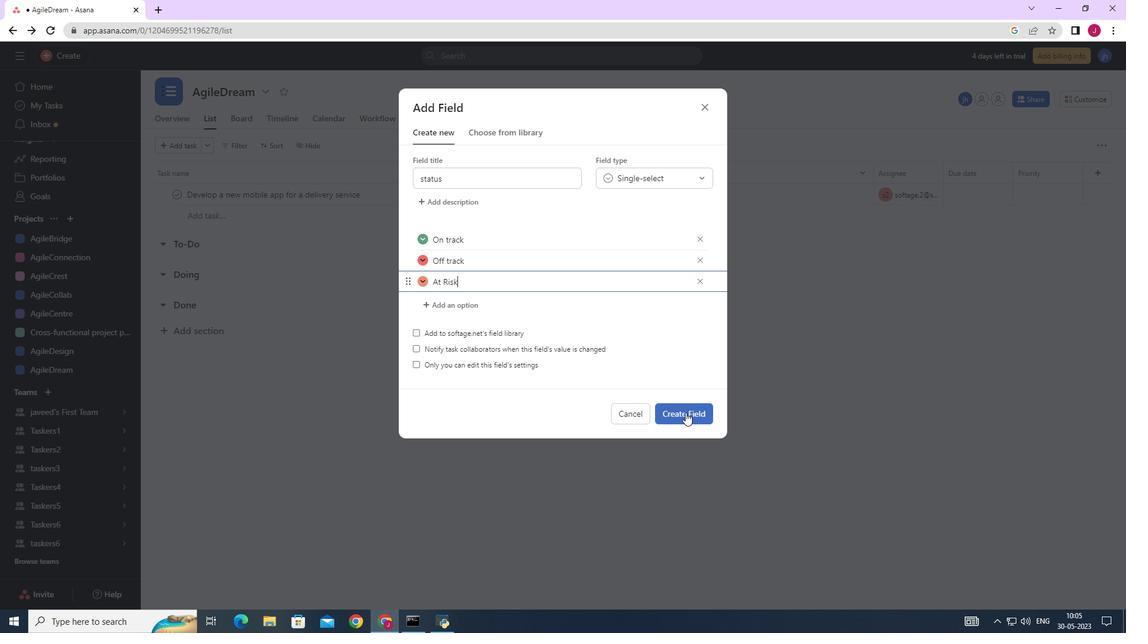 
Action: Mouse moved to (981, 194)
Screenshot: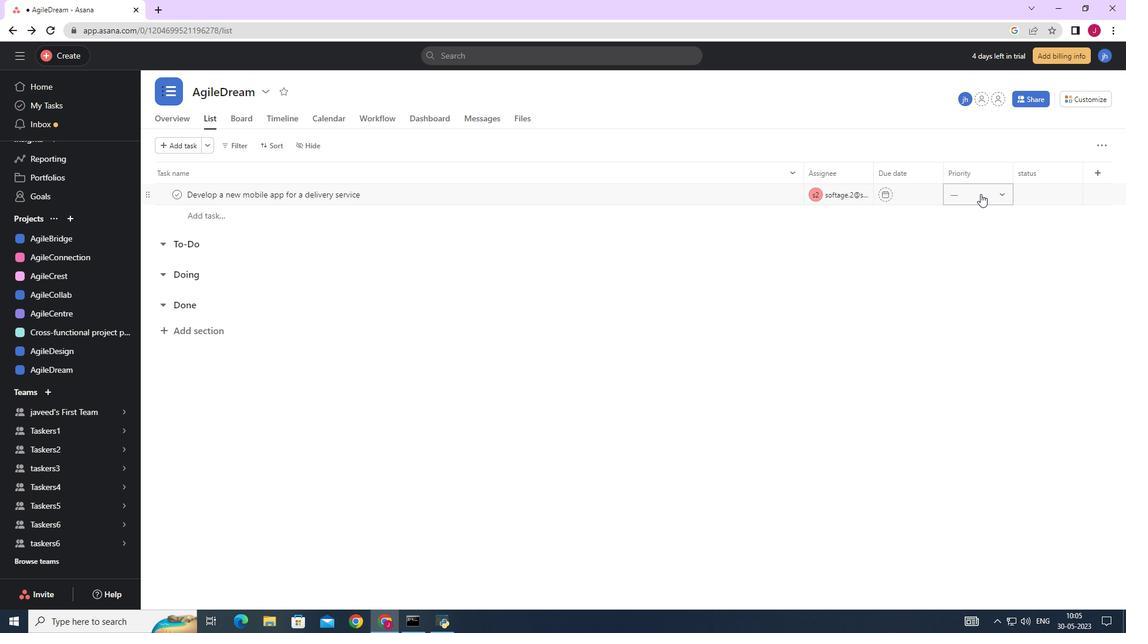 
Action: Mouse pressed left at (981, 194)
Screenshot: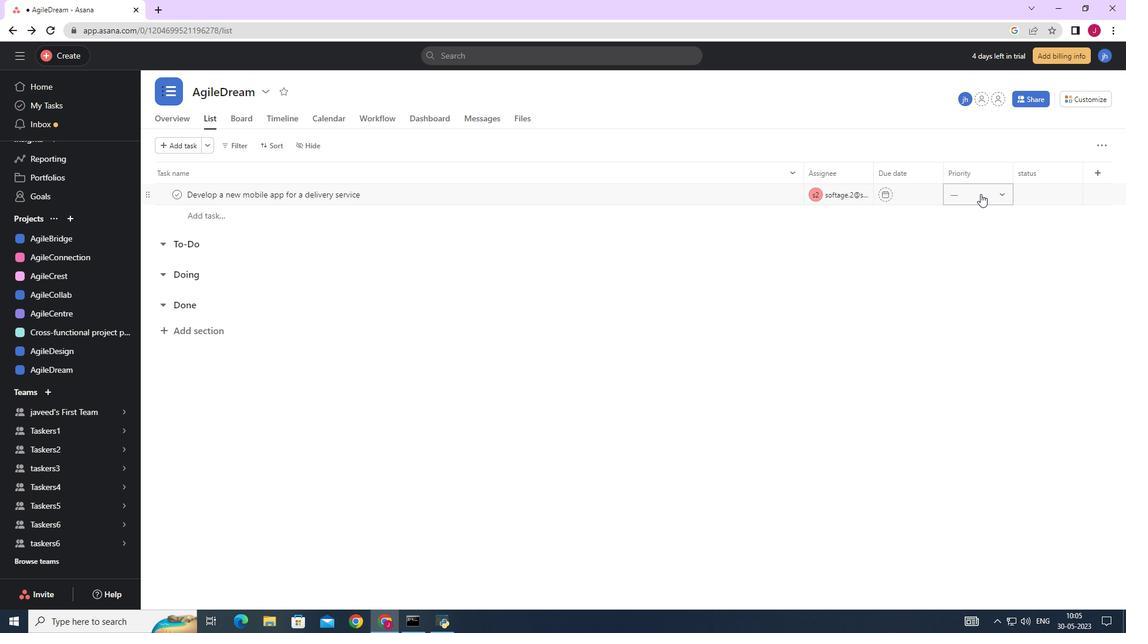 
Action: Mouse moved to (981, 276)
Screenshot: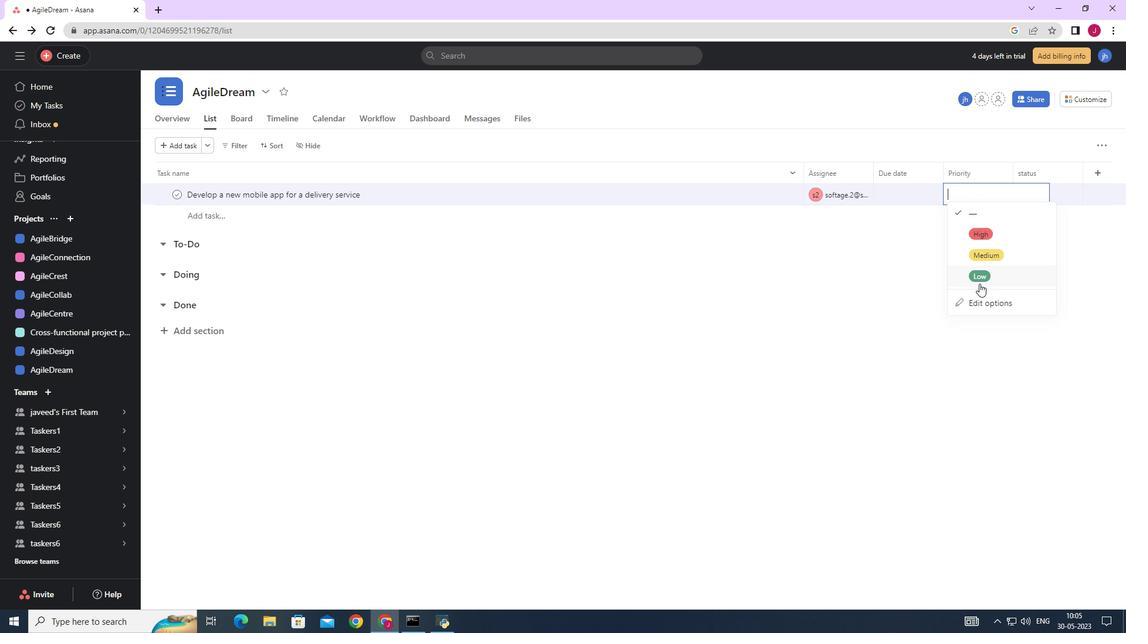 
Action: Mouse pressed left at (981, 276)
Screenshot: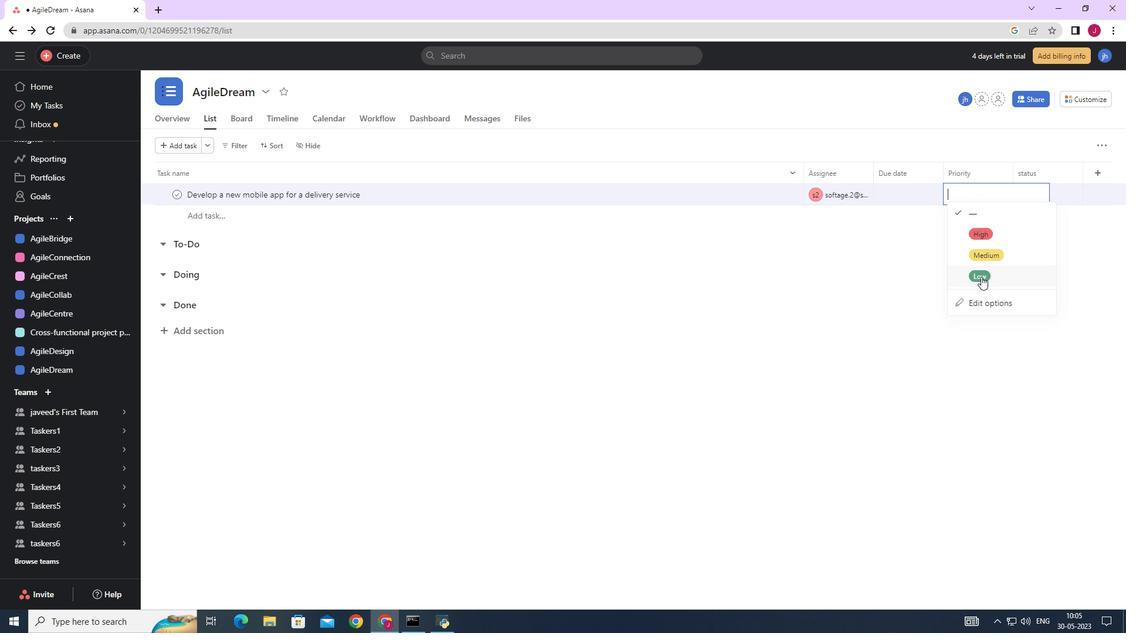 
Action: Mouse moved to (1062, 187)
Screenshot: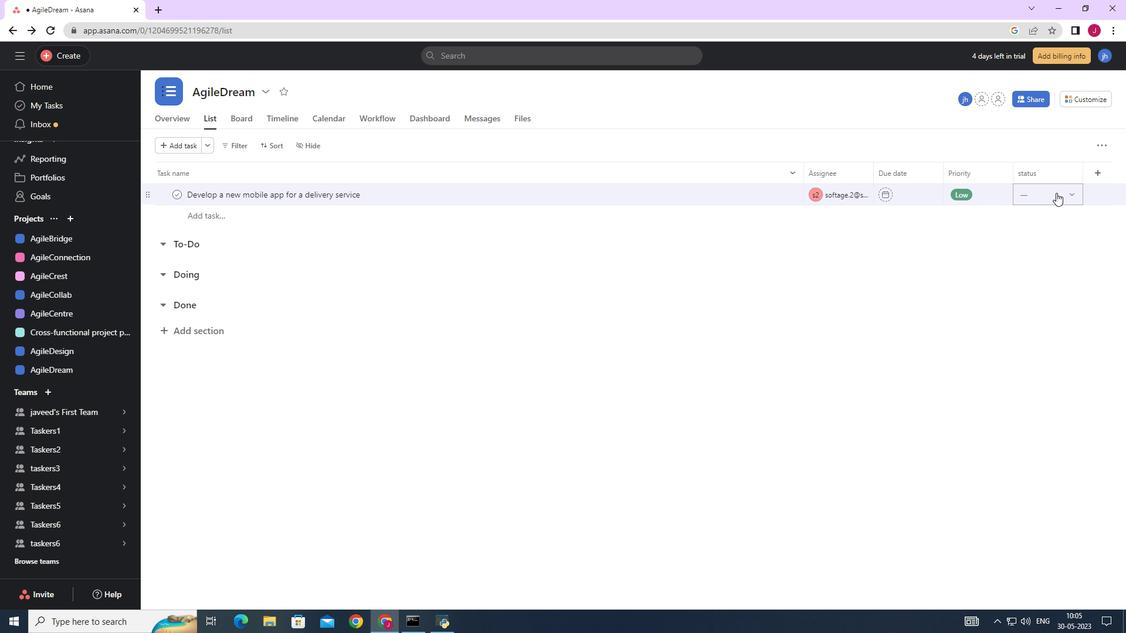 
Action: Mouse pressed left at (1062, 187)
Screenshot: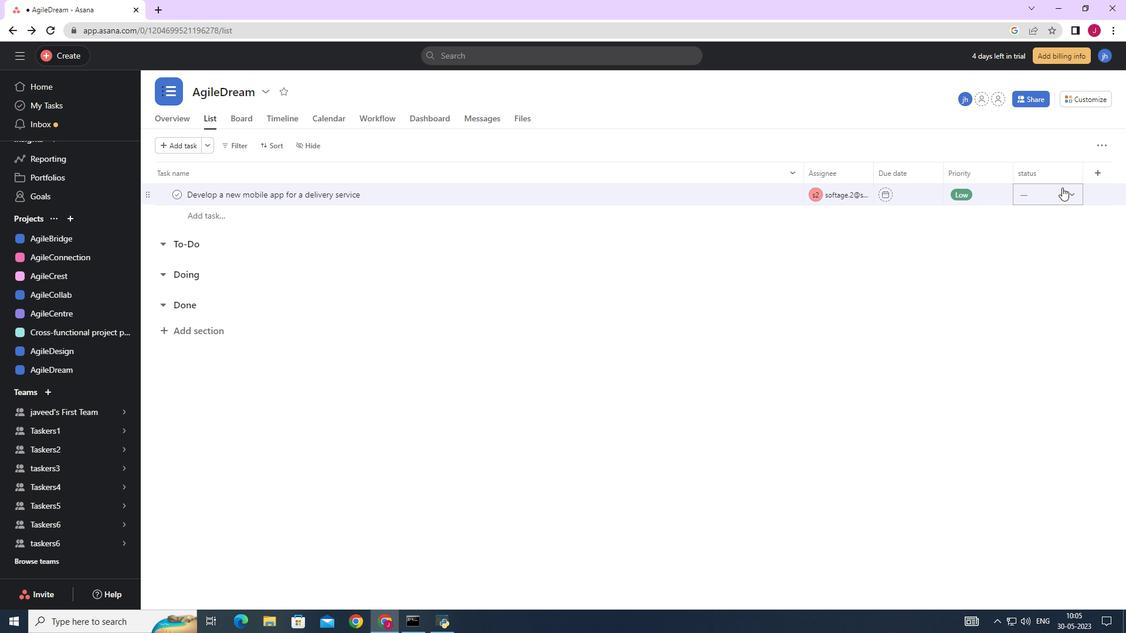 
Action: Mouse moved to (1058, 231)
Screenshot: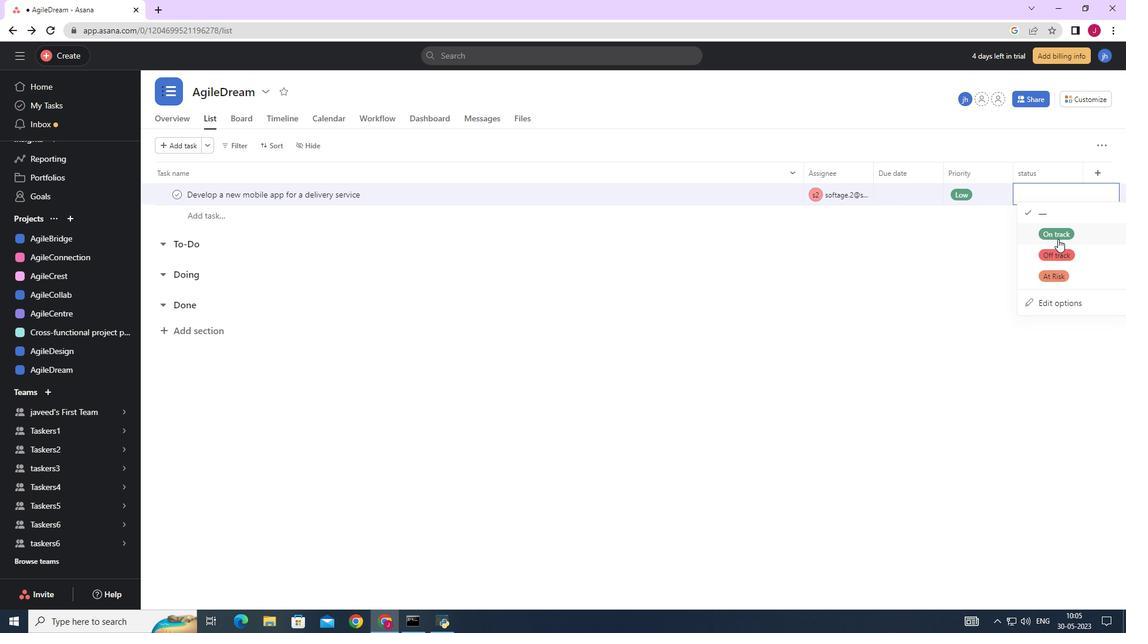 
Action: Mouse pressed left at (1058, 231)
Screenshot: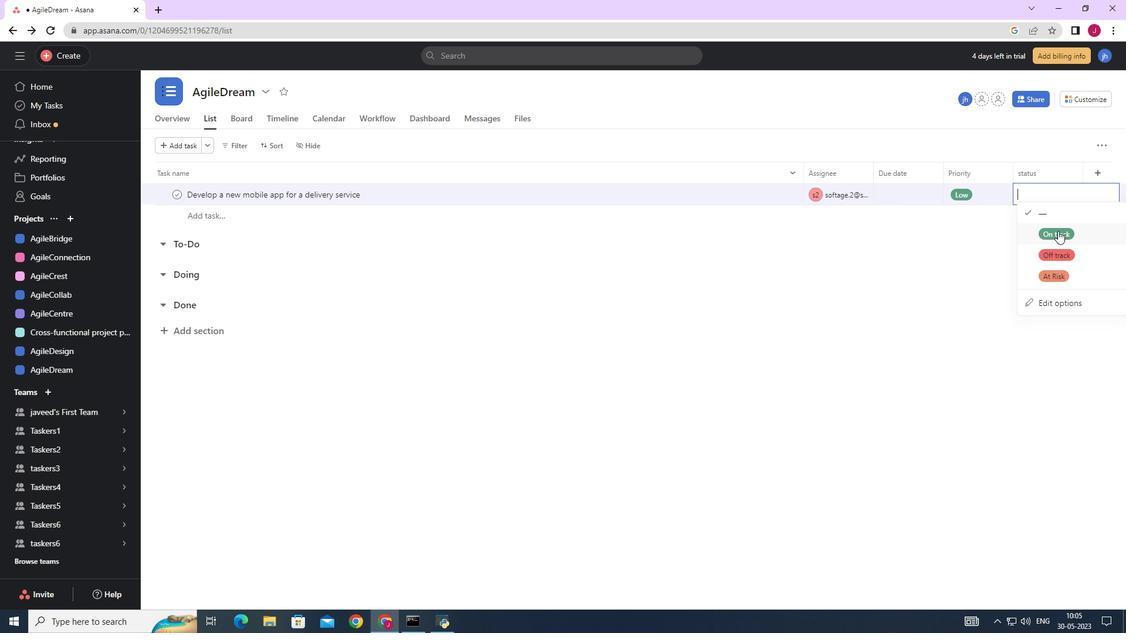 
Action: Mouse moved to (669, 358)
Screenshot: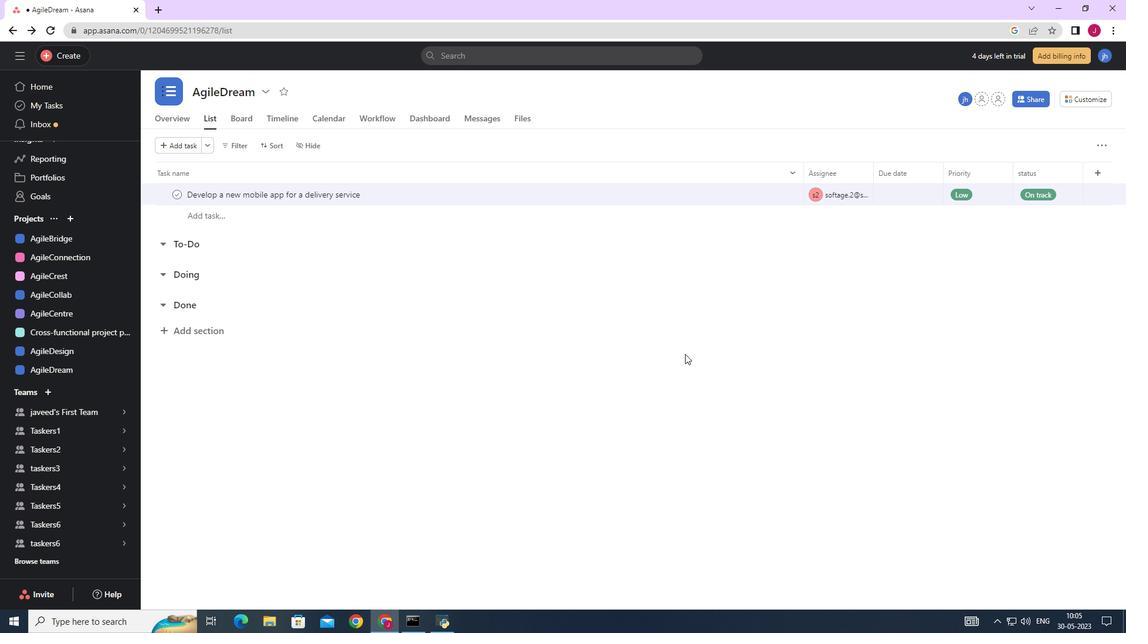 
